 Task: Look for space in Dédougou, Burkina Faso from 2nd September, 2023 to 6th September, 2023 for 2 adults in price range Rs.15000 to Rs.20000. Place can be entire place with 1  bedroom having 1 bed and 1 bathroom. Property type can be hotel. Amenities needed are: air conditioning, . Booking option can be shelf check-in. Required host language is English.
Action: Mouse moved to (447, 122)
Screenshot: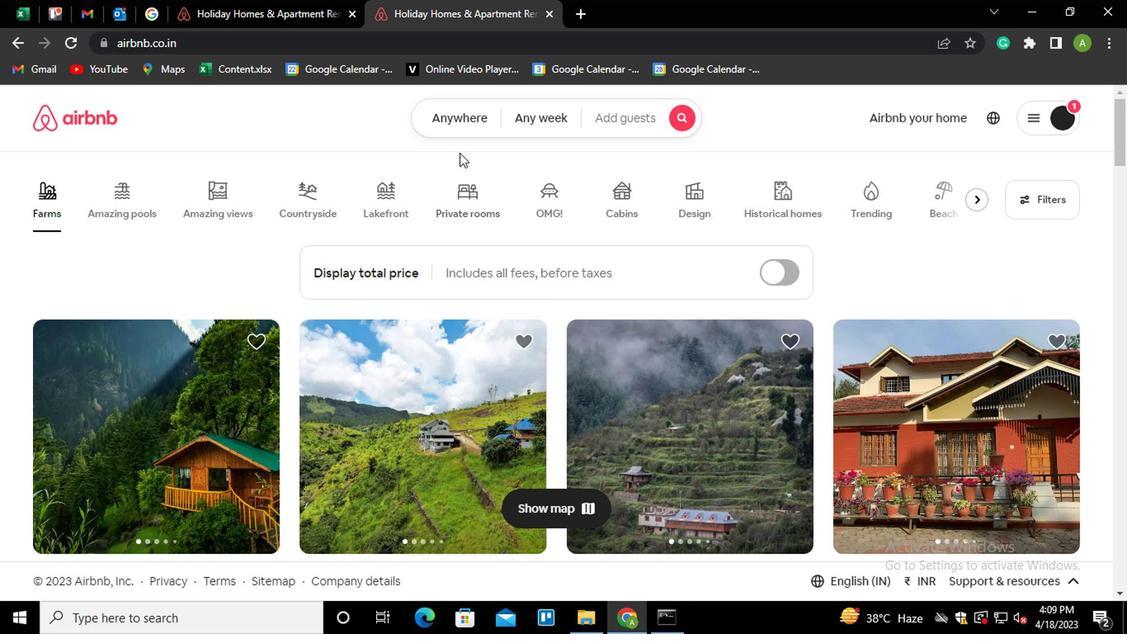 
Action: Mouse pressed left at (447, 122)
Screenshot: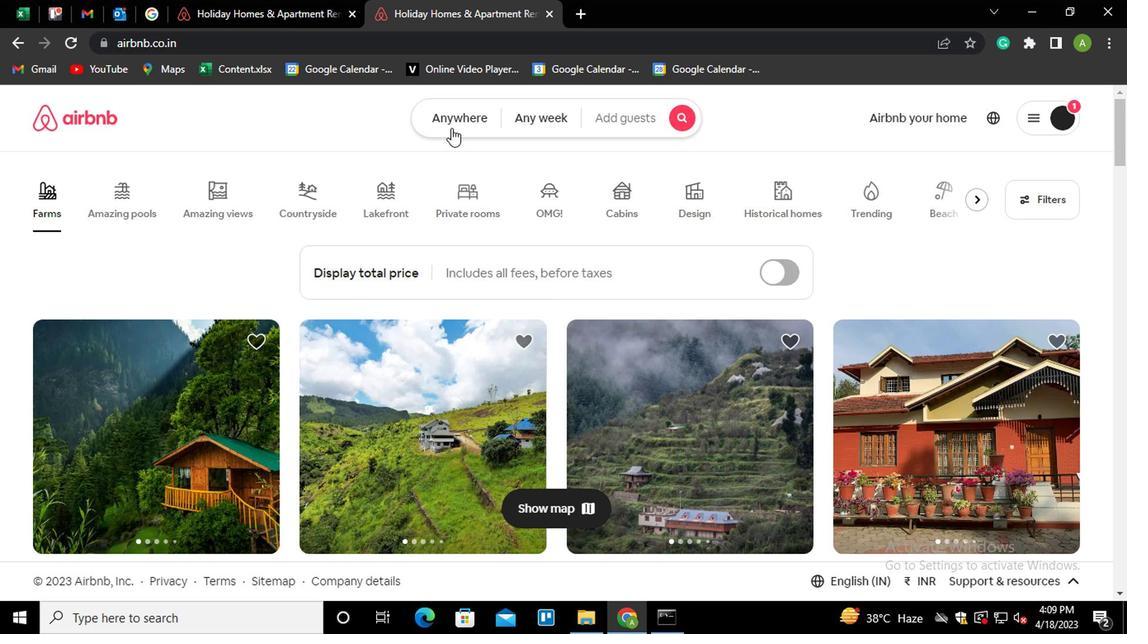 
Action: Mouse moved to (287, 180)
Screenshot: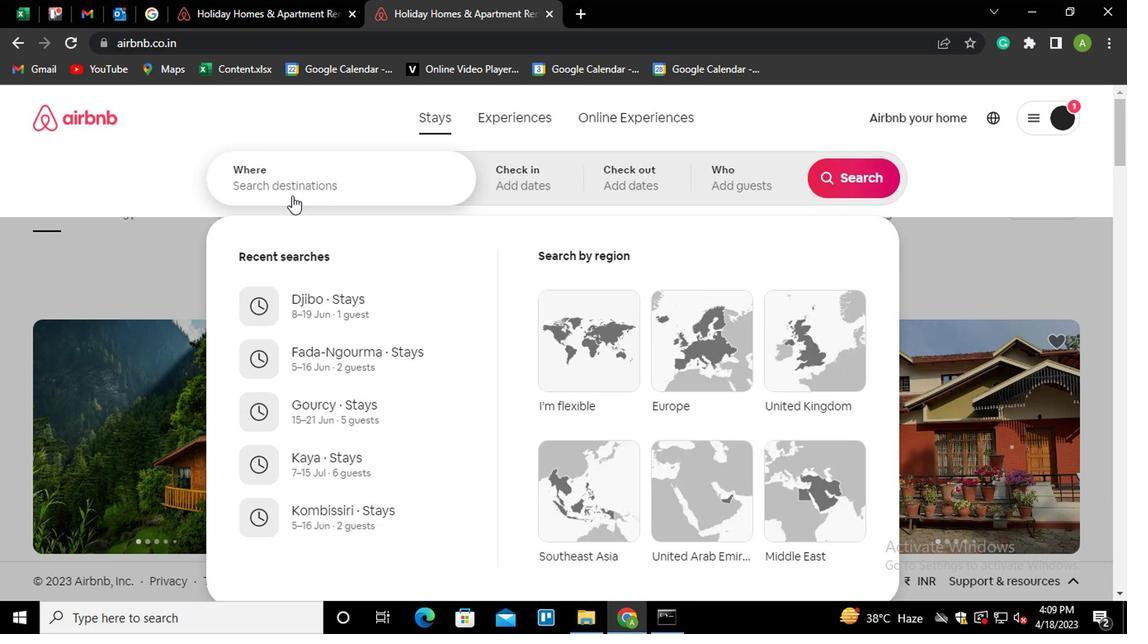 
Action: Mouse pressed left at (287, 180)
Screenshot: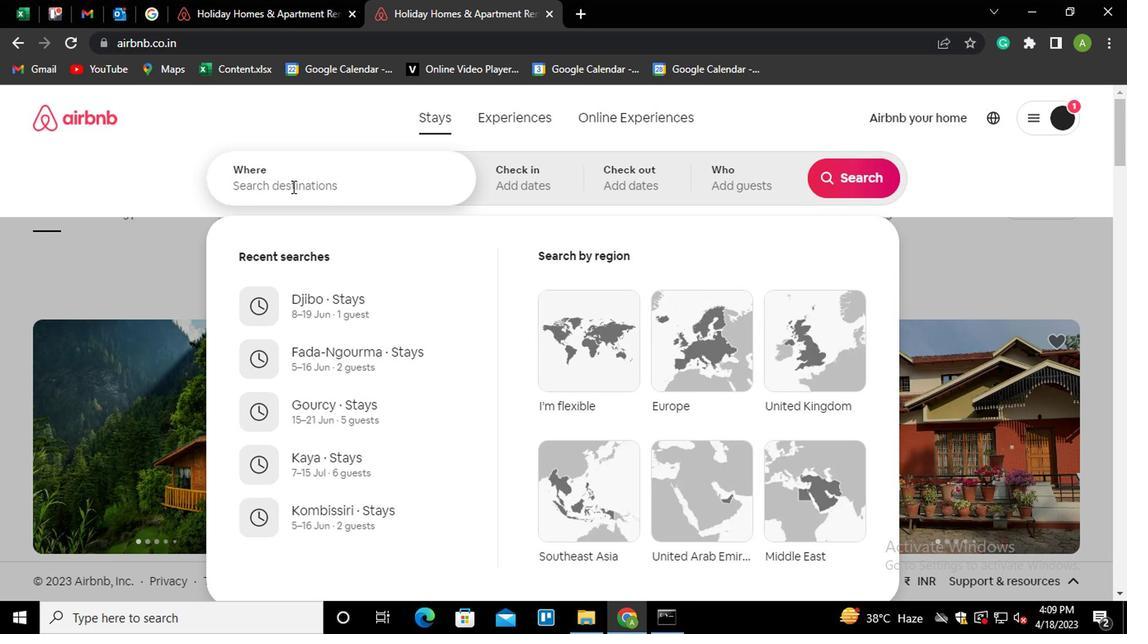 
Action: Key pressed <Key.shift_r><Key.shift_r><Key.shift_r><Key.shift_r><Key.shift_r><Key.shift_r><Key.shift_r><Key.shift_r><Key.shift_r><Key.shift_r><Key.shift_r>Dedougou<Key.down><Key.down><Key.enter>
Screenshot: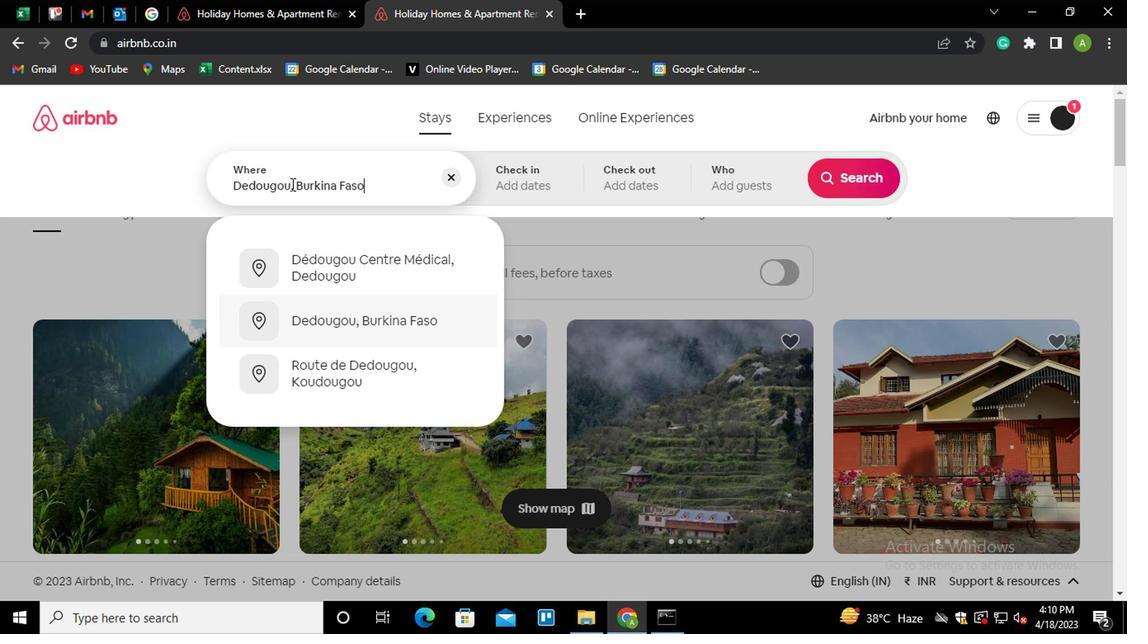 
Action: Mouse moved to (833, 304)
Screenshot: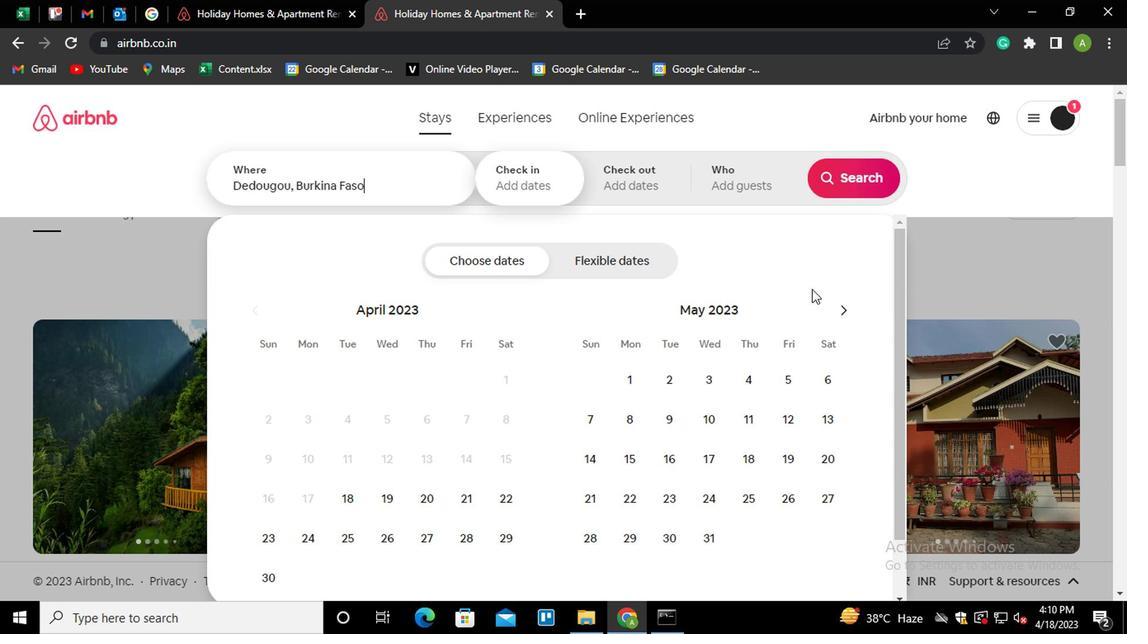 
Action: Mouse pressed left at (833, 304)
Screenshot: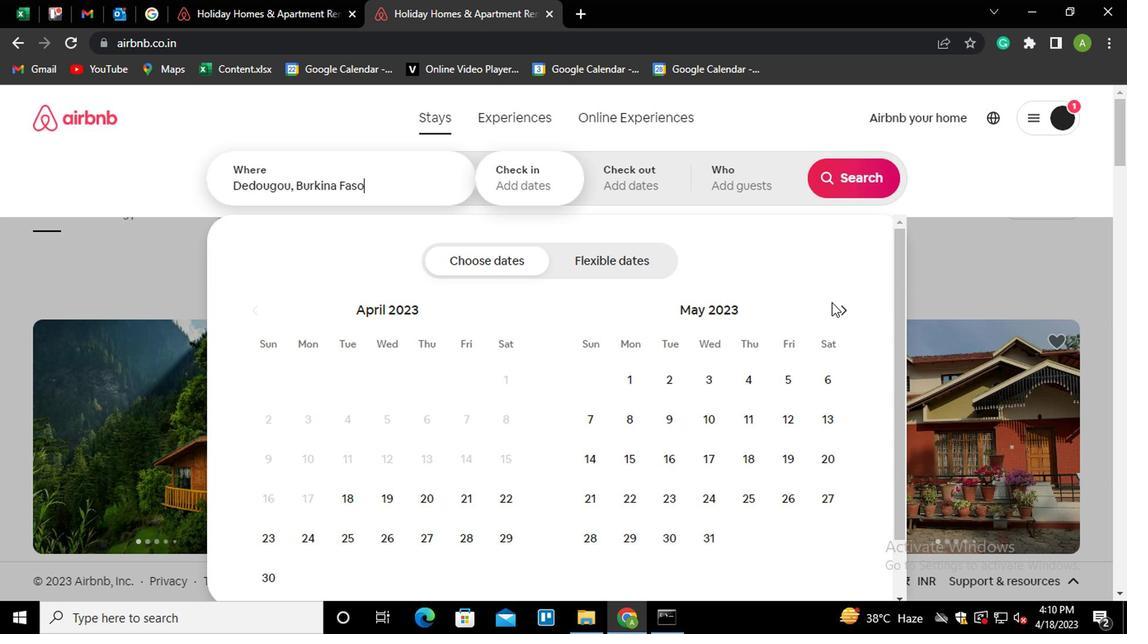 
Action: Mouse pressed left at (833, 304)
Screenshot: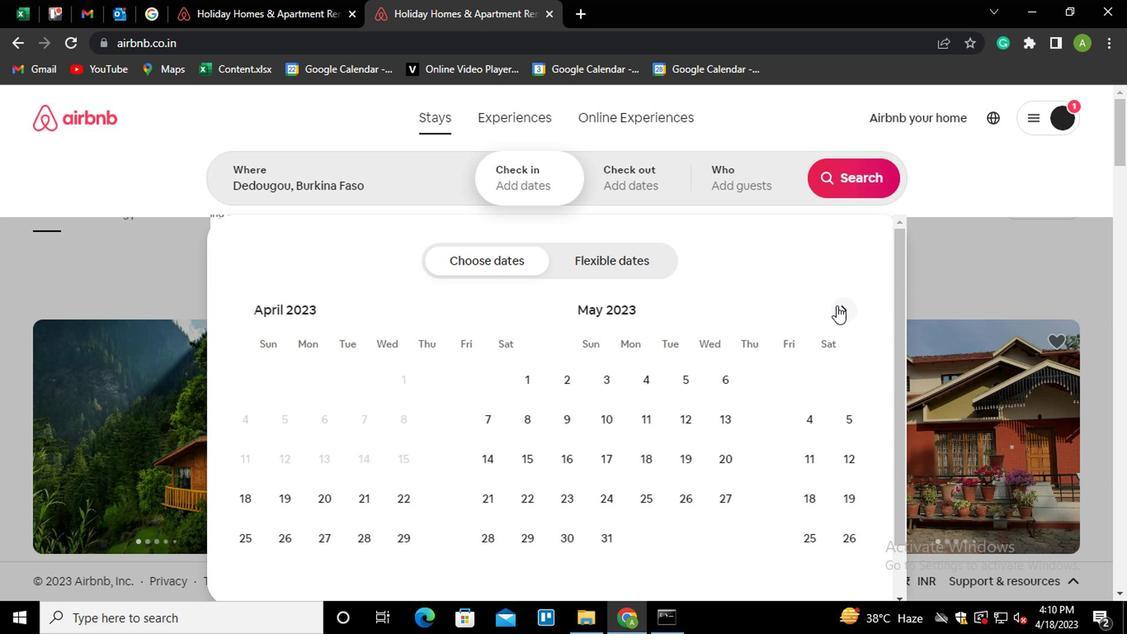 
Action: Mouse pressed left at (833, 304)
Screenshot: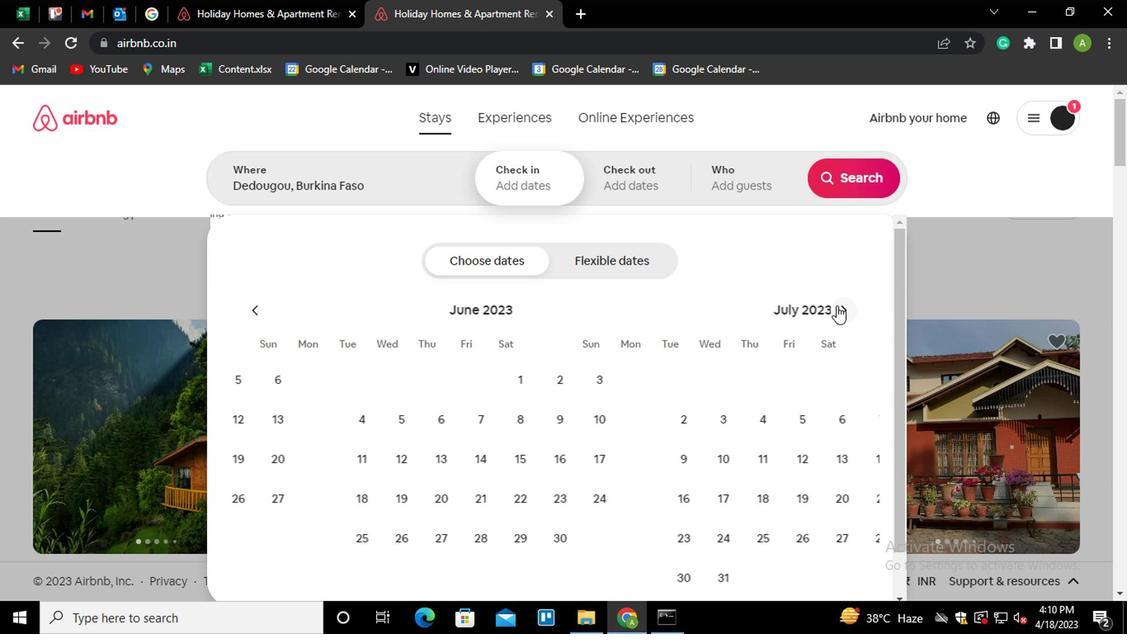 
Action: Mouse moved to (833, 304)
Screenshot: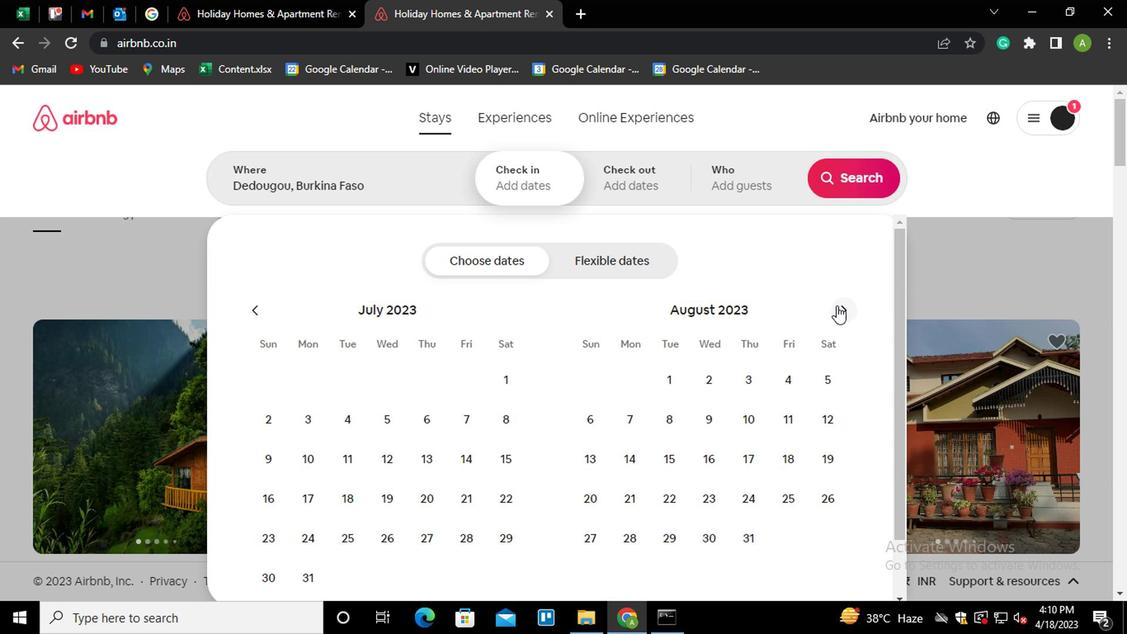 
Action: Mouse pressed left at (833, 304)
Screenshot: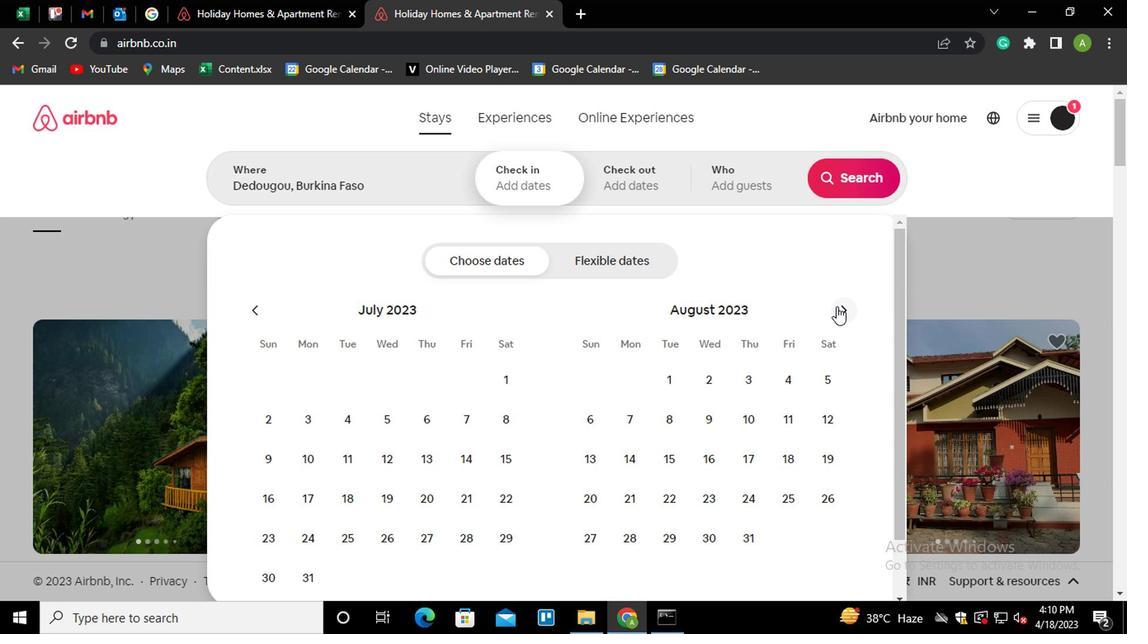 
Action: Mouse moved to (831, 380)
Screenshot: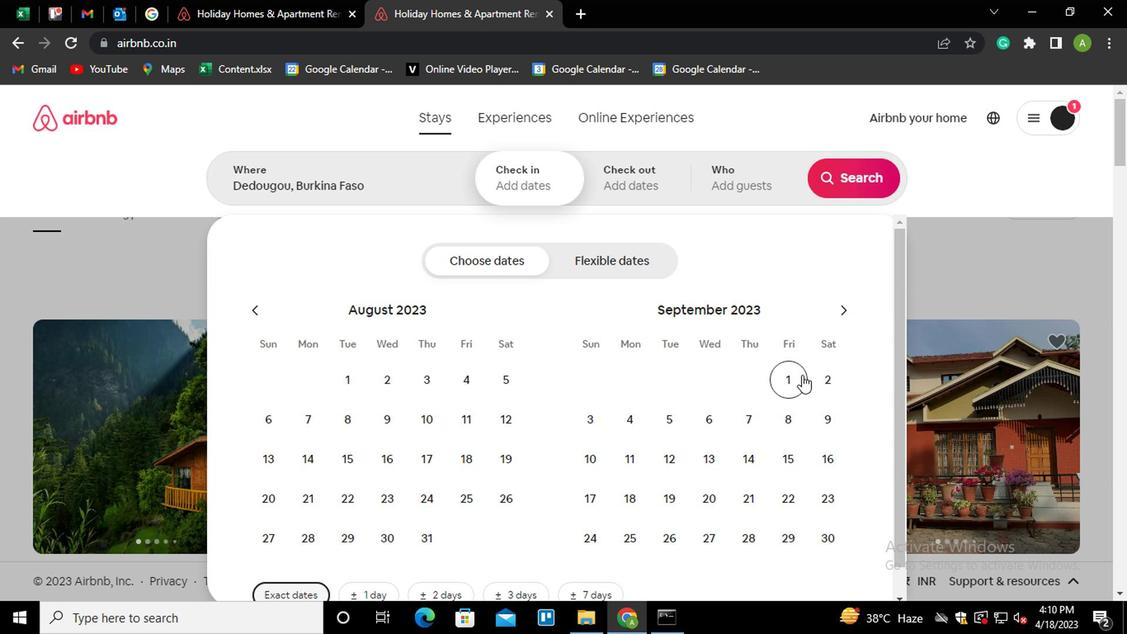 
Action: Mouse pressed left at (831, 380)
Screenshot: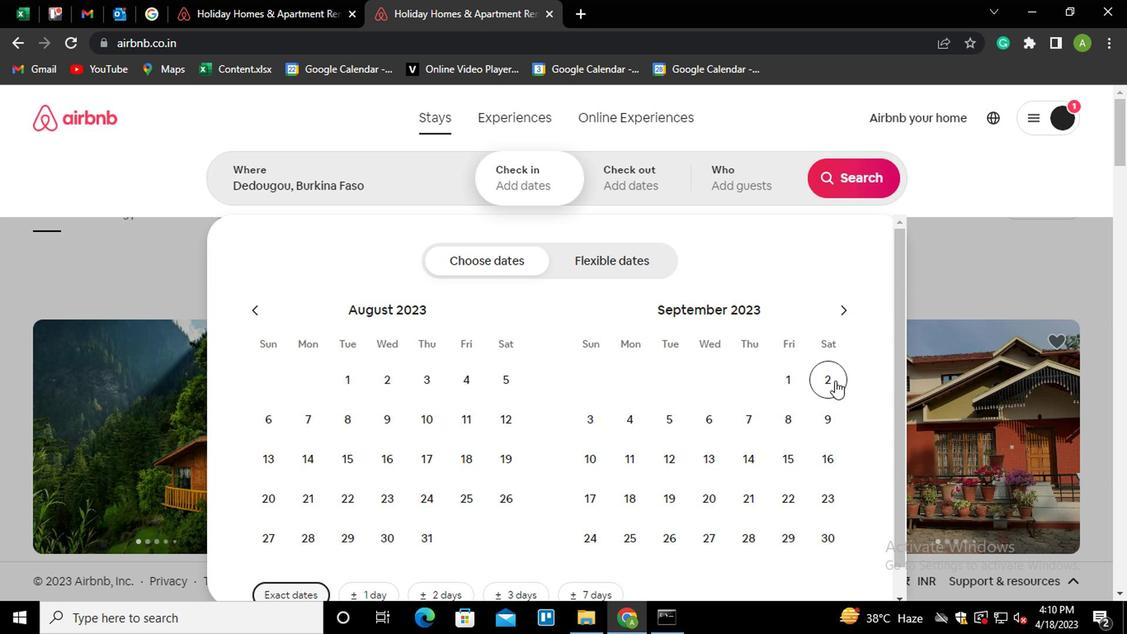 
Action: Mouse moved to (692, 429)
Screenshot: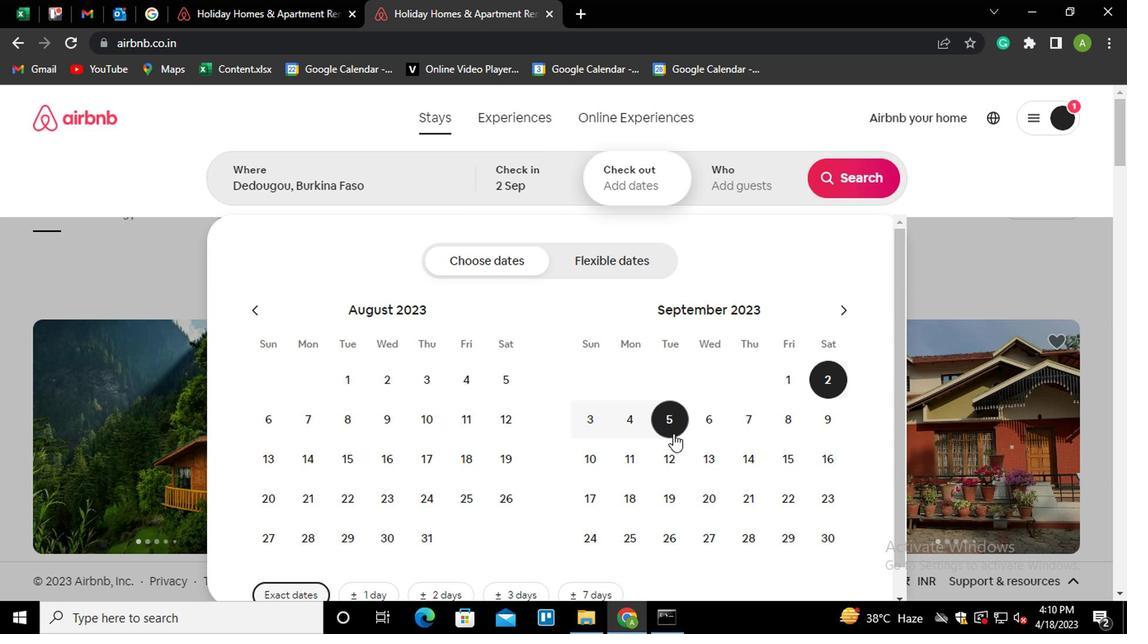 
Action: Mouse pressed left at (692, 429)
Screenshot: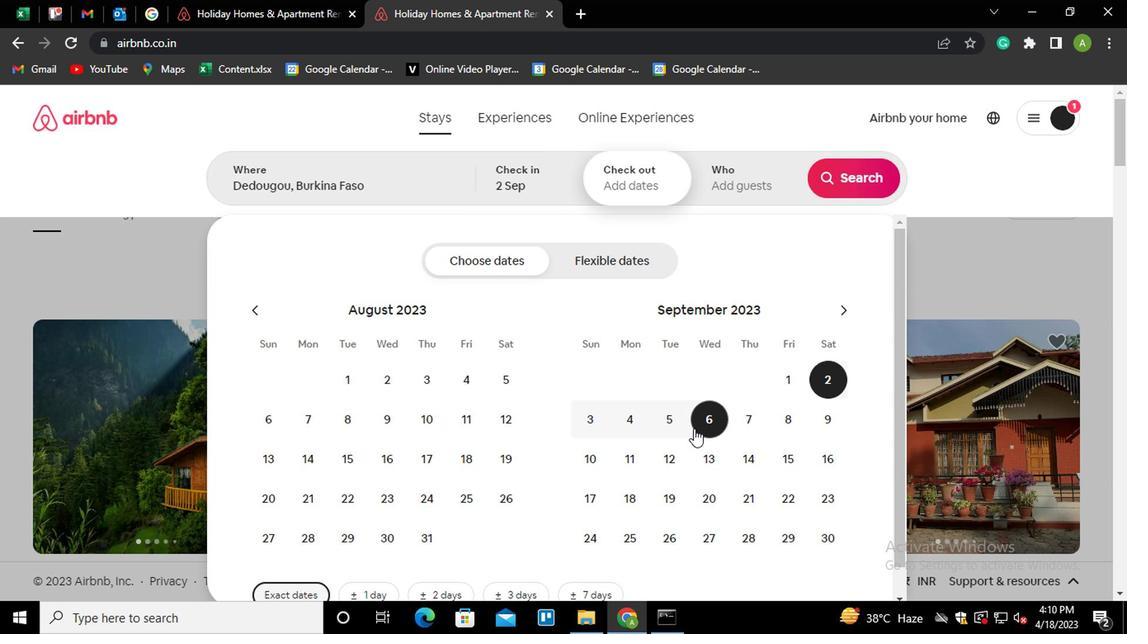 
Action: Mouse moved to (722, 173)
Screenshot: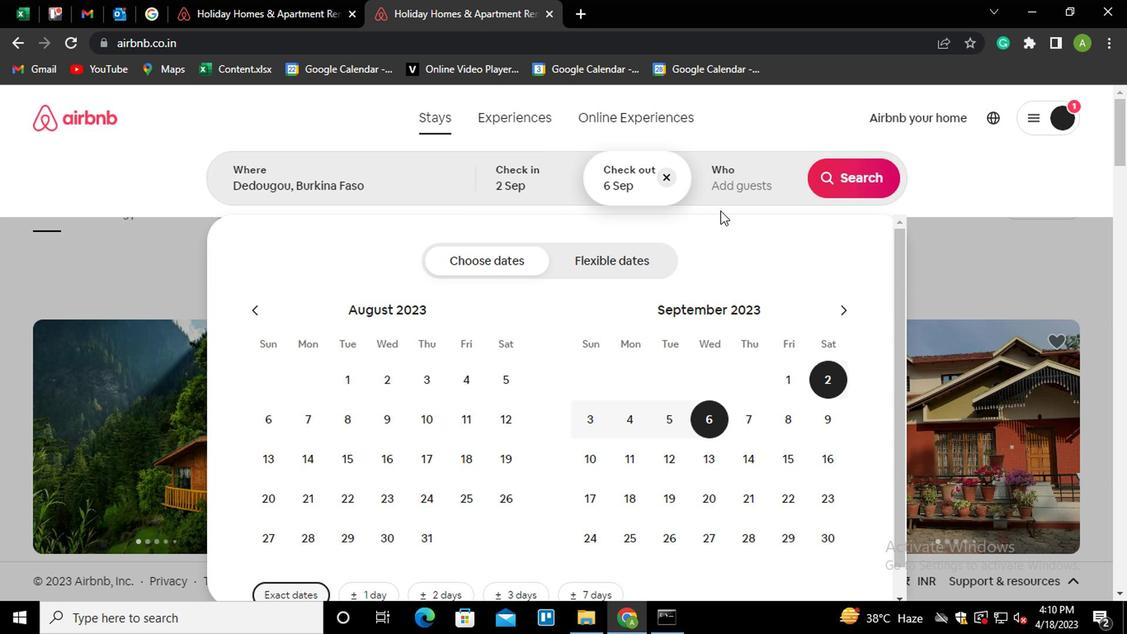 
Action: Mouse pressed left at (722, 173)
Screenshot: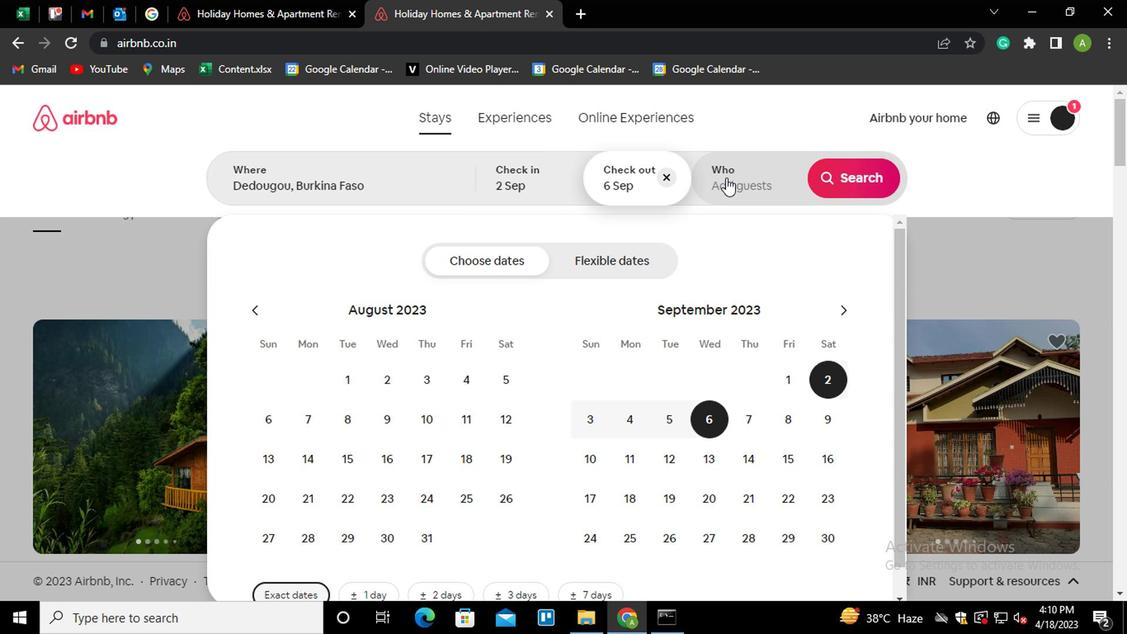 
Action: Mouse moved to (854, 268)
Screenshot: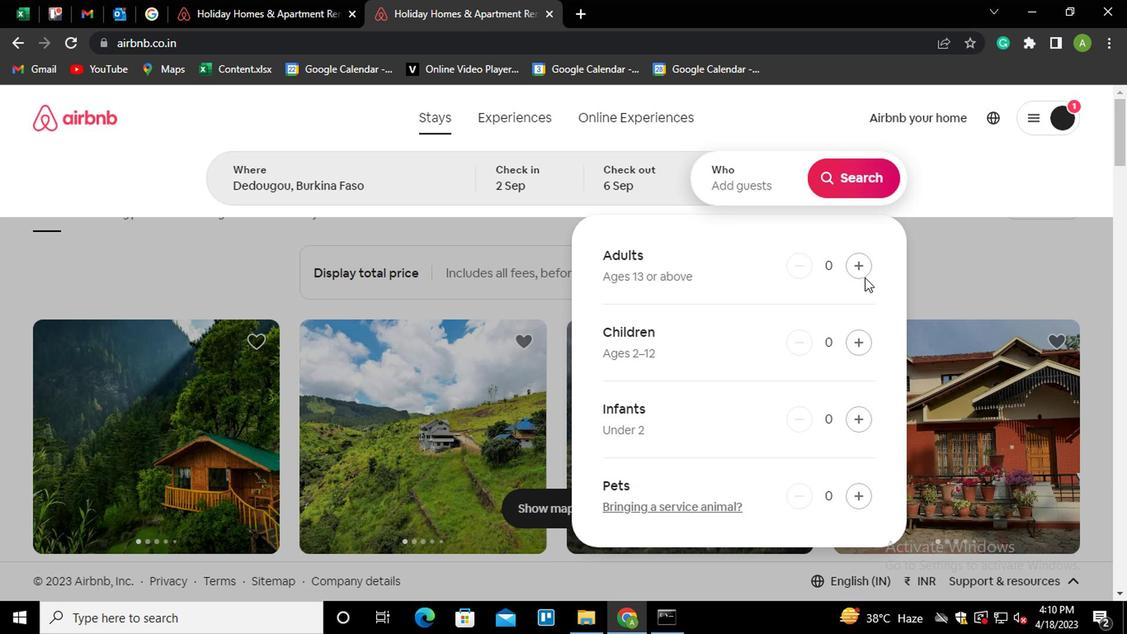
Action: Mouse pressed left at (854, 268)
Screenshot: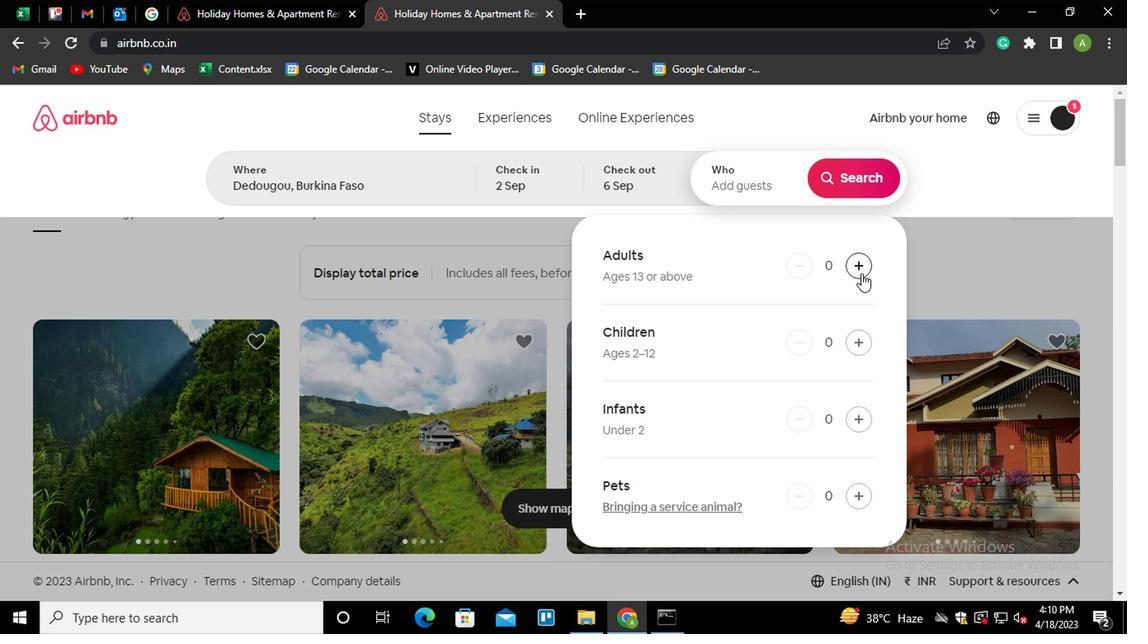 
Action: Mouse pressed left at (854, 268)
Screenshot: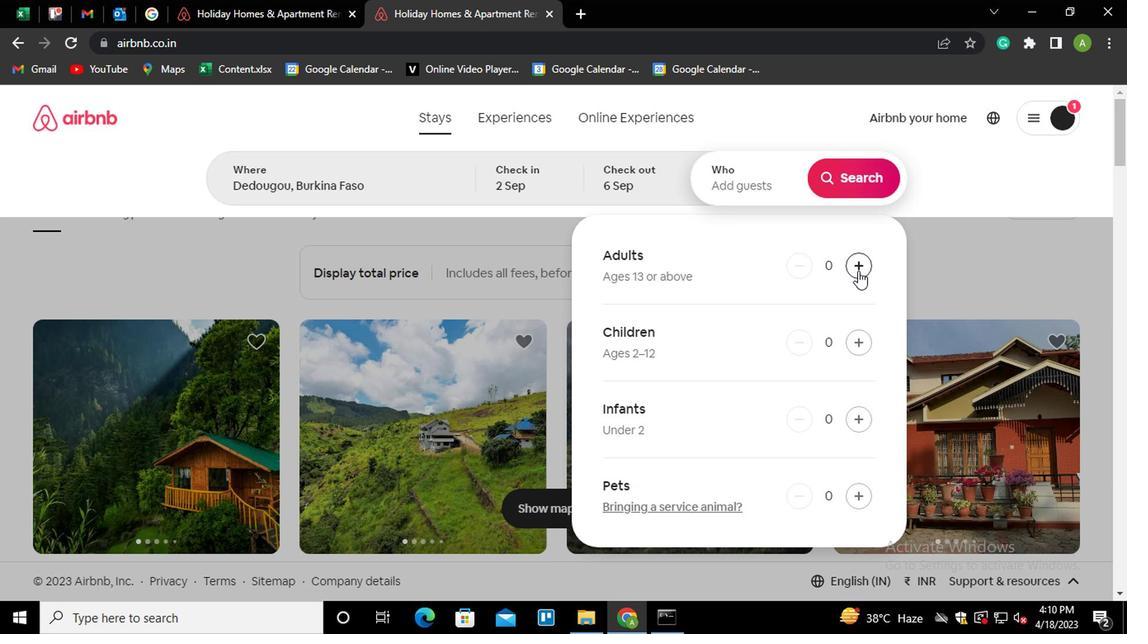 
Action: Mouse moved to (862, 174)
Screenshot: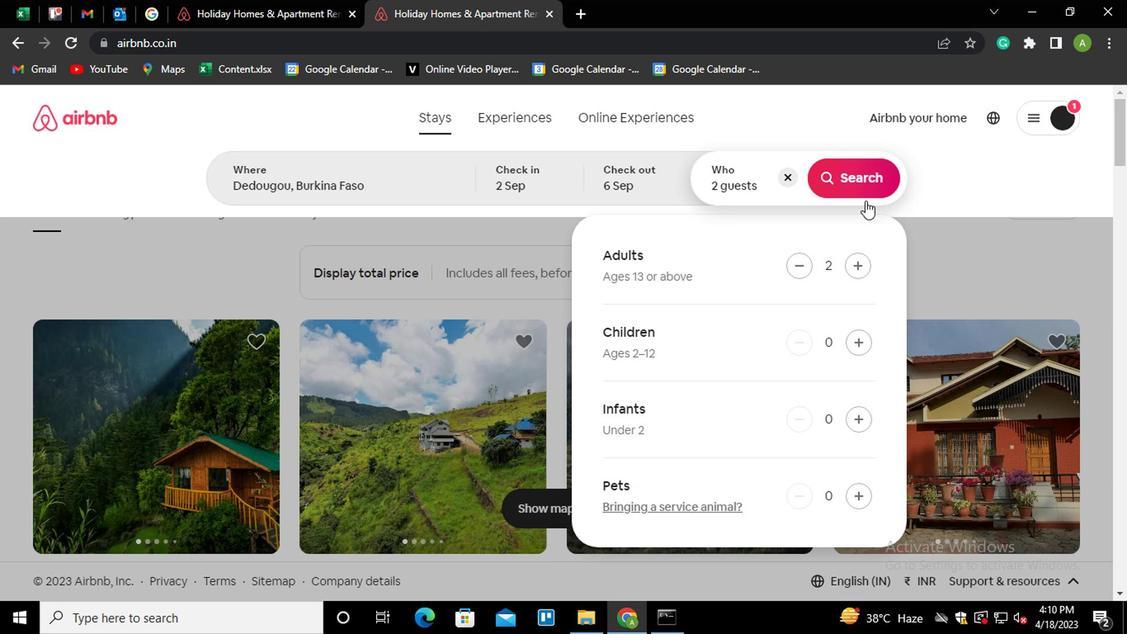 
Action: Mouse pressed left at (862, 174)
Screenshot: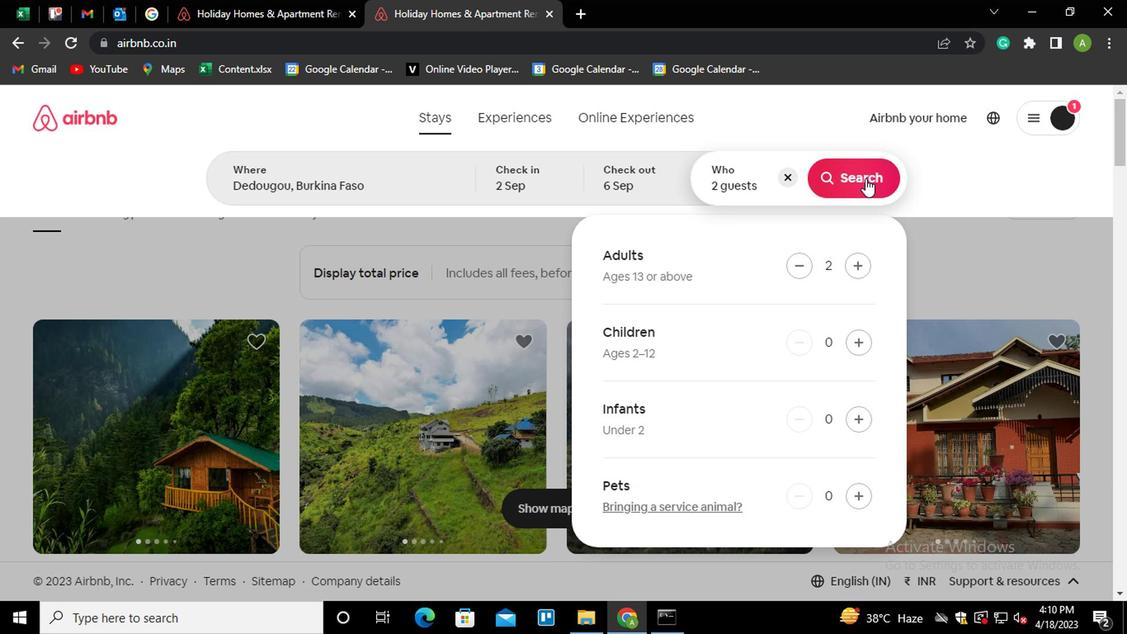 
Action: Mouse moved to (1059, 171)
Screenshot: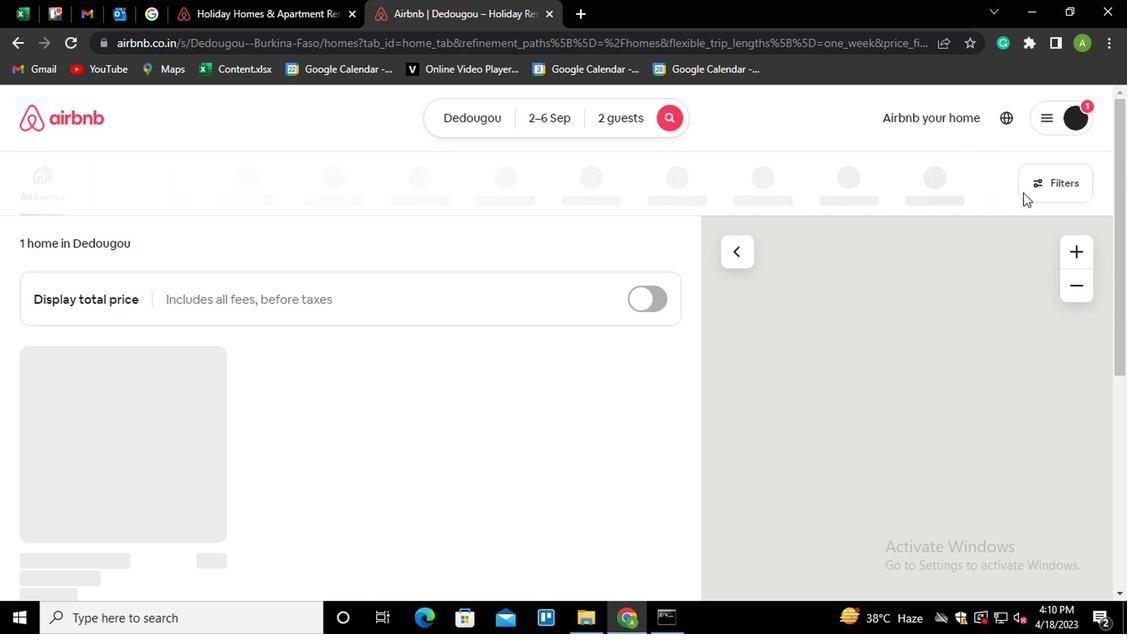 
Action: Mouse pressed left at (1059, 171)
Screenshot: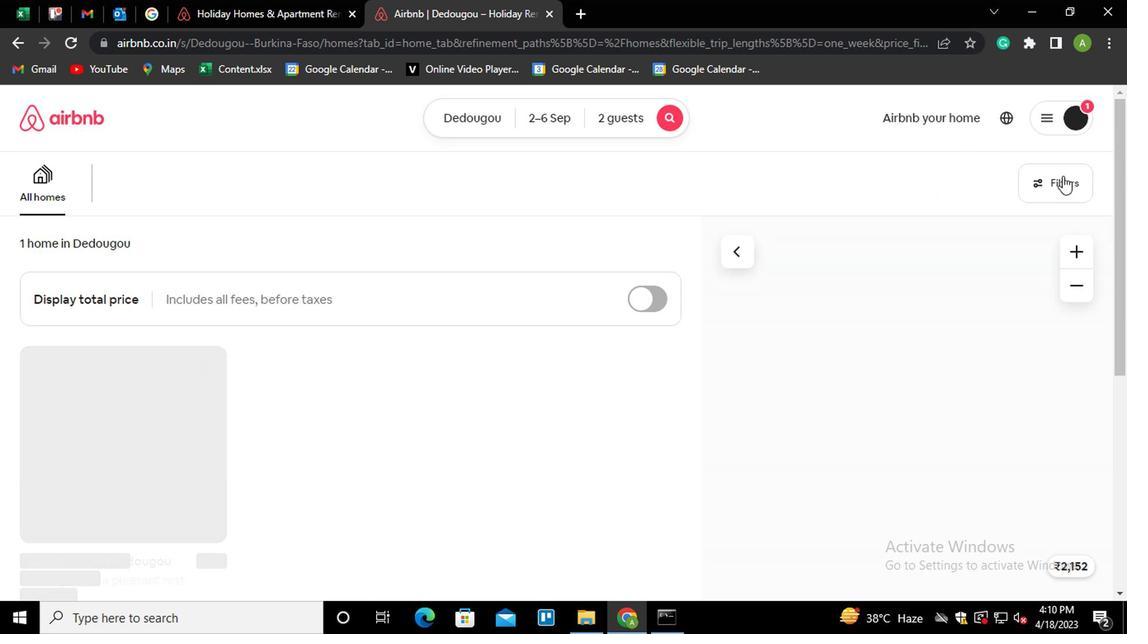 
Action: Mouse moved to (419, 342)
Screenshot: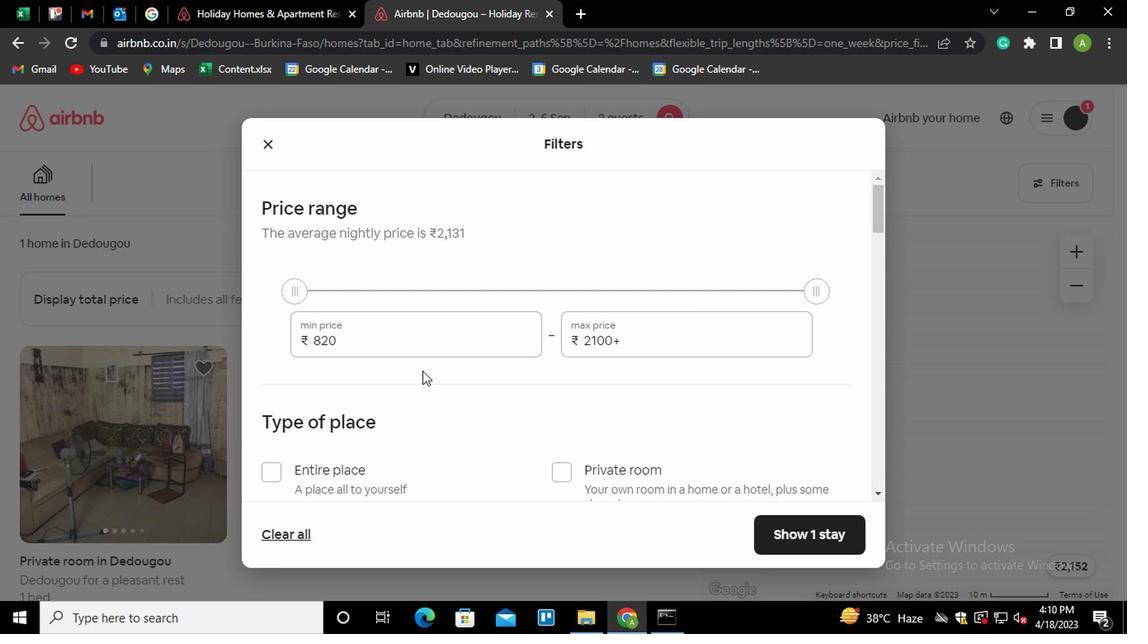 
Action: Mouse pressed left at (419, 342)
Screenshot: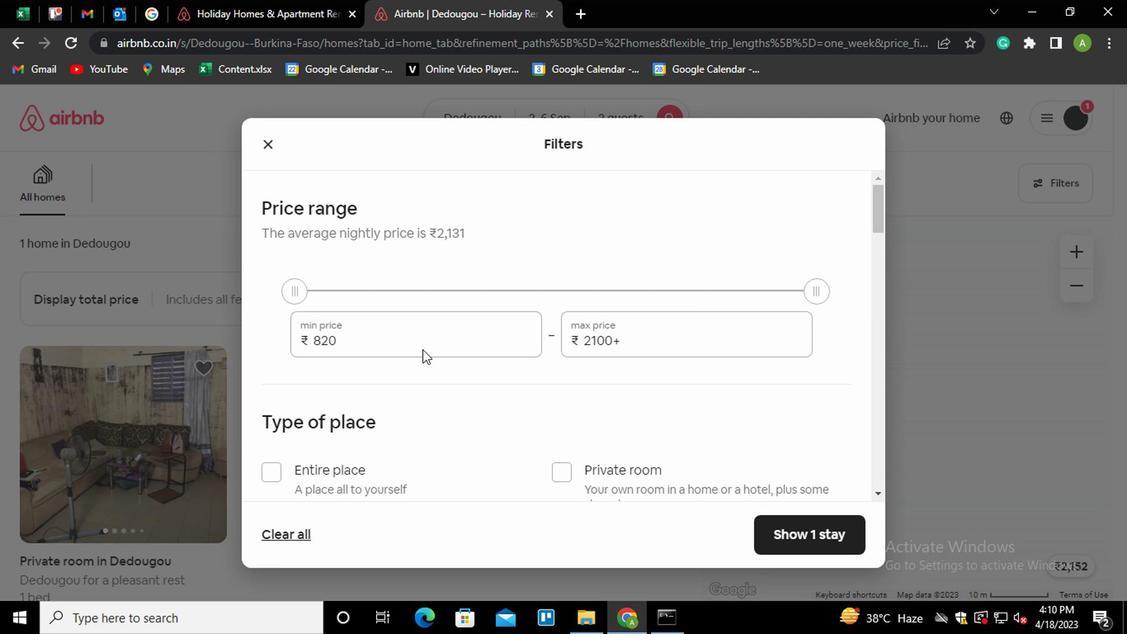 
Action: Key pressed <Key.shift_r><Key.home>15000
Screenshot: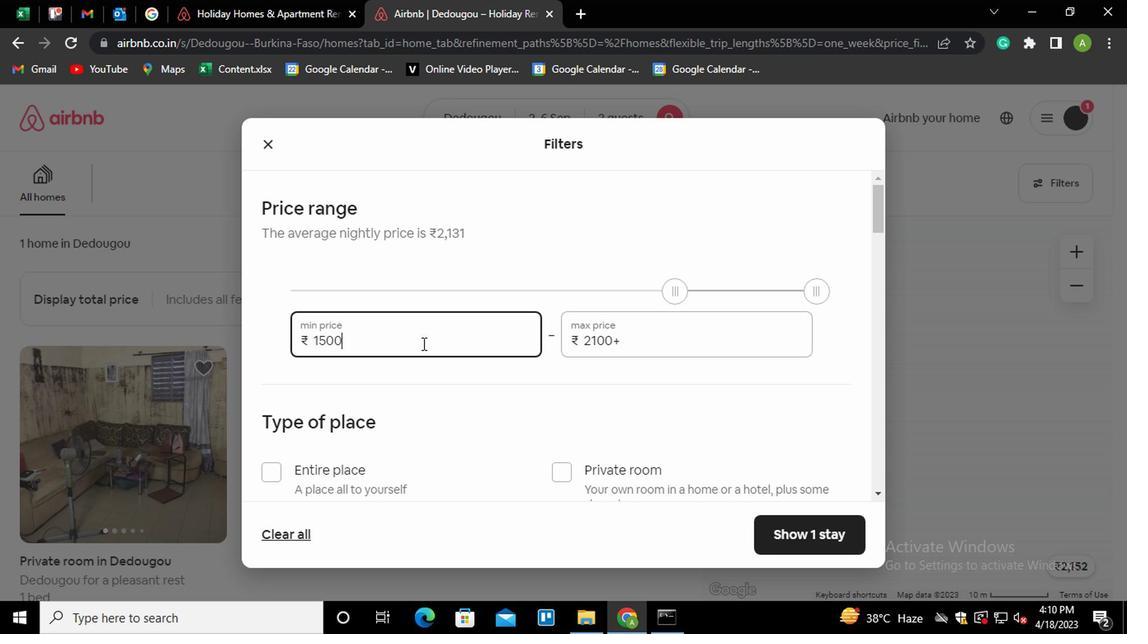 
Action: Mouse moved to (669, 335)
Screenshot: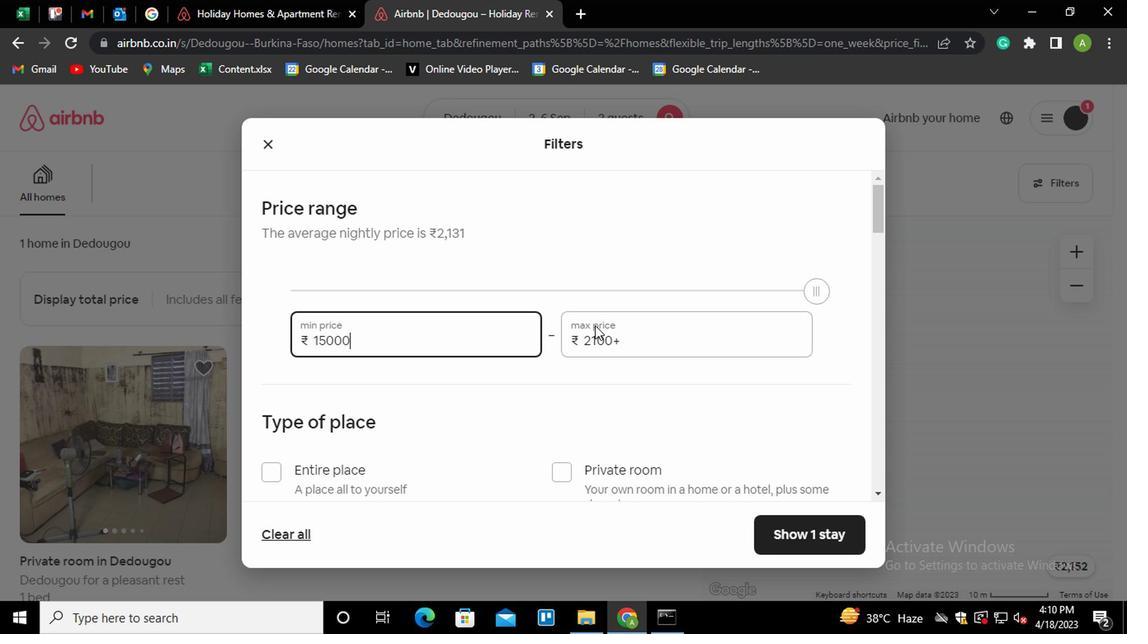 
Action: Mouse pressed left at (669, 335)
Screenshot: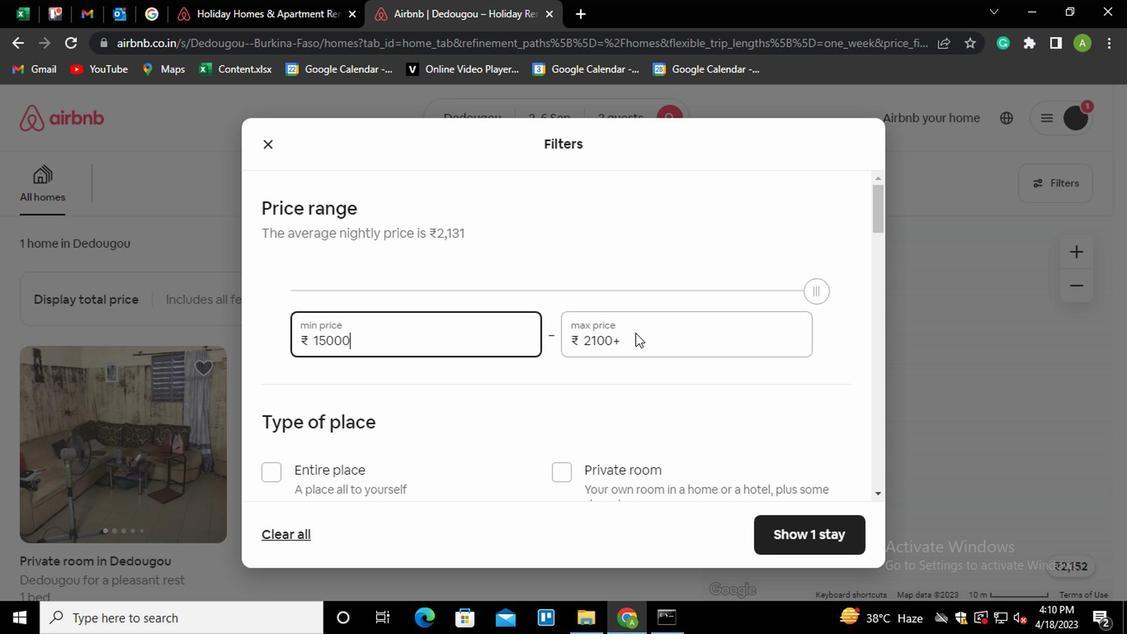 
Action: Key pressed <Key.shift_r><Key.home>20000
Screenshot: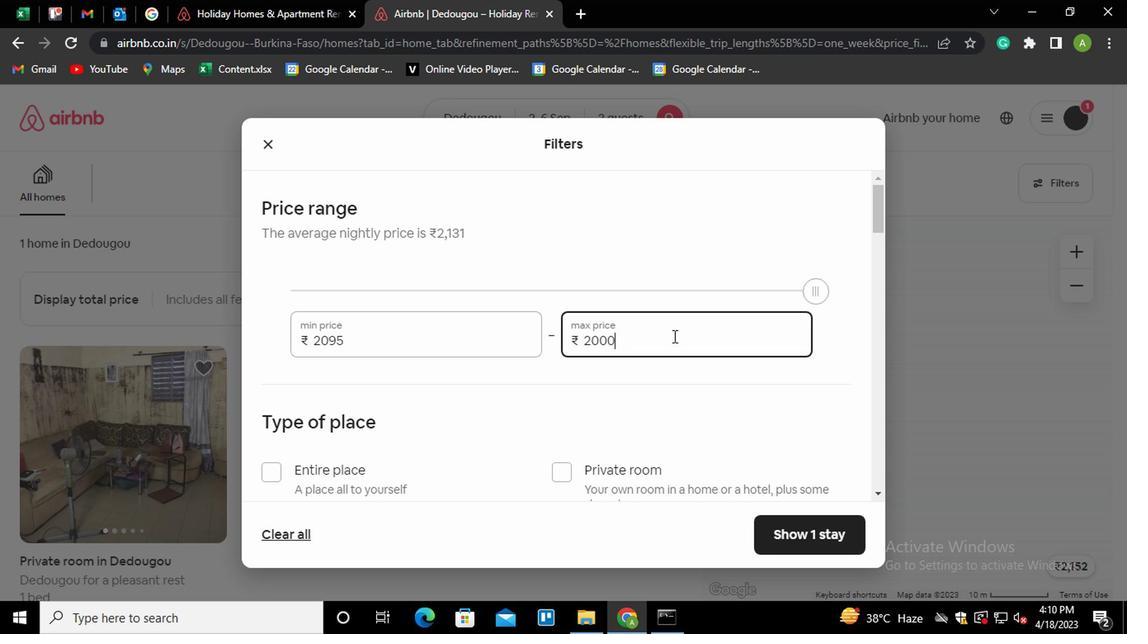 
Action: Mouse moved to (604, 372)
Screenshot: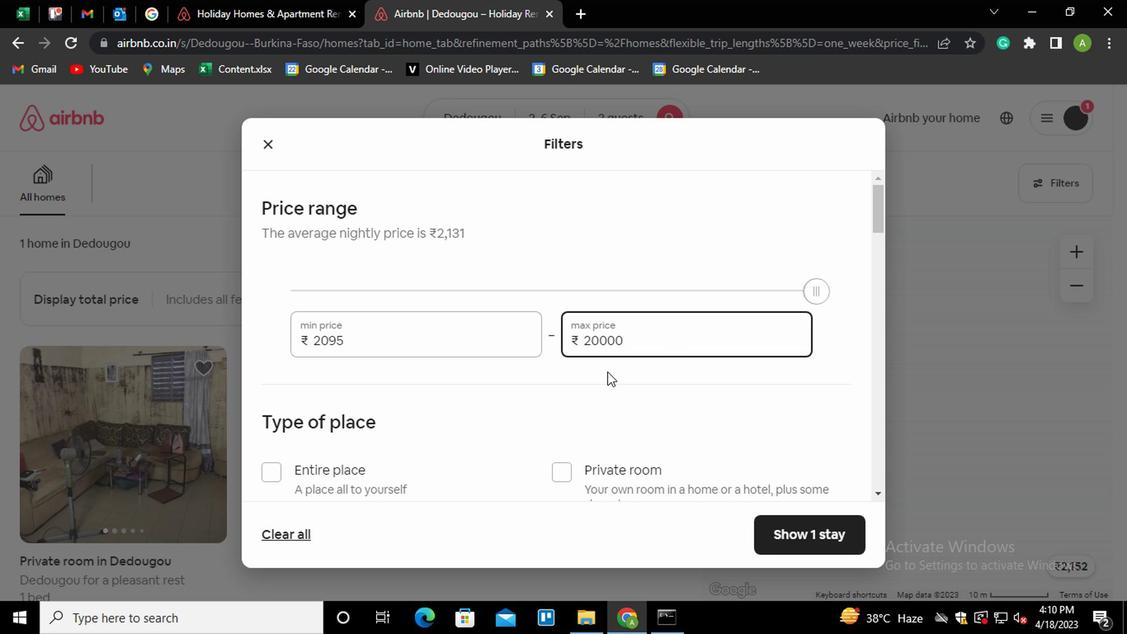 
Action: Mouse scrolled (604, 371) with delta (0, -1)
Screenshot: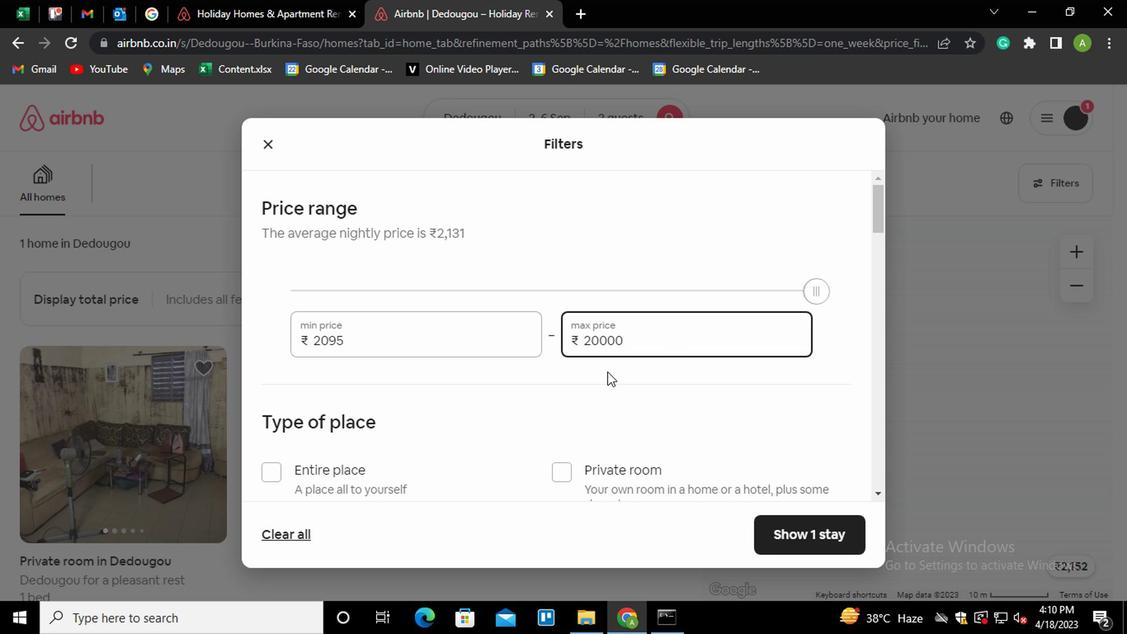
Action: Mouse scrolled (604, 371) with delta (0, -1)
Screenshot: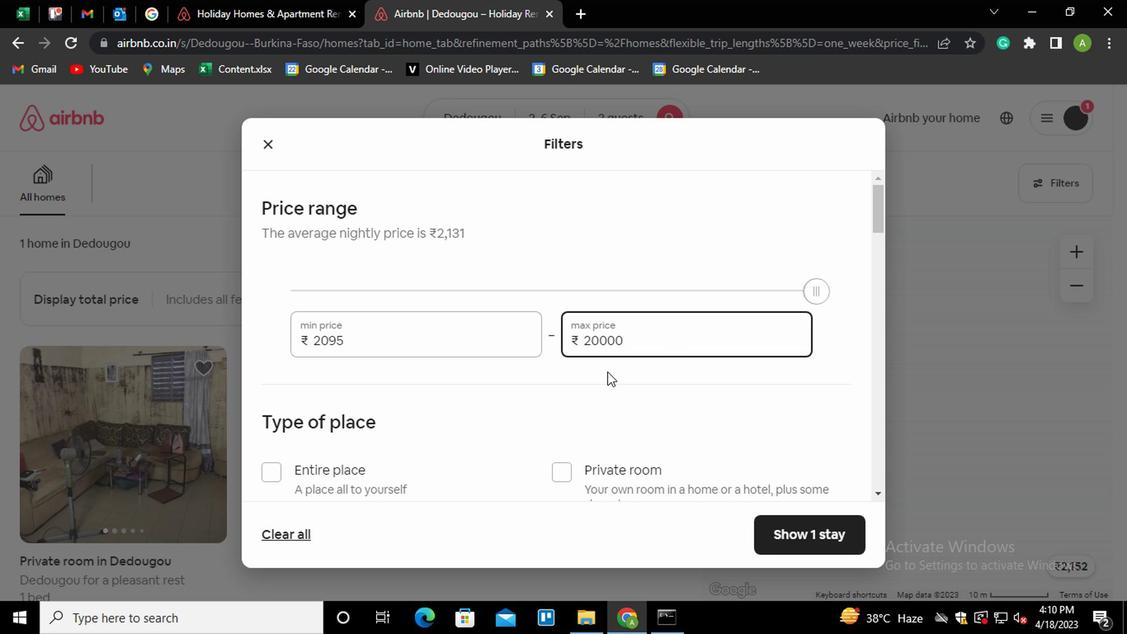 
Action: Mouse moved to (272, 306)
Screenshot: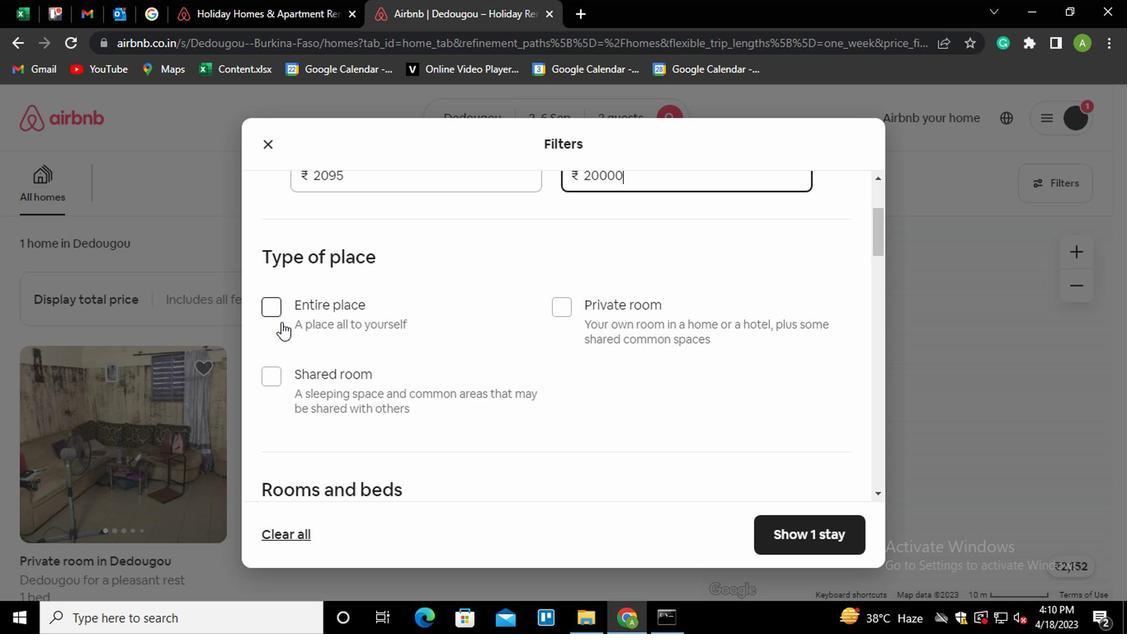 
Action: Mouse pressed left at (272, 306)
Screenshot: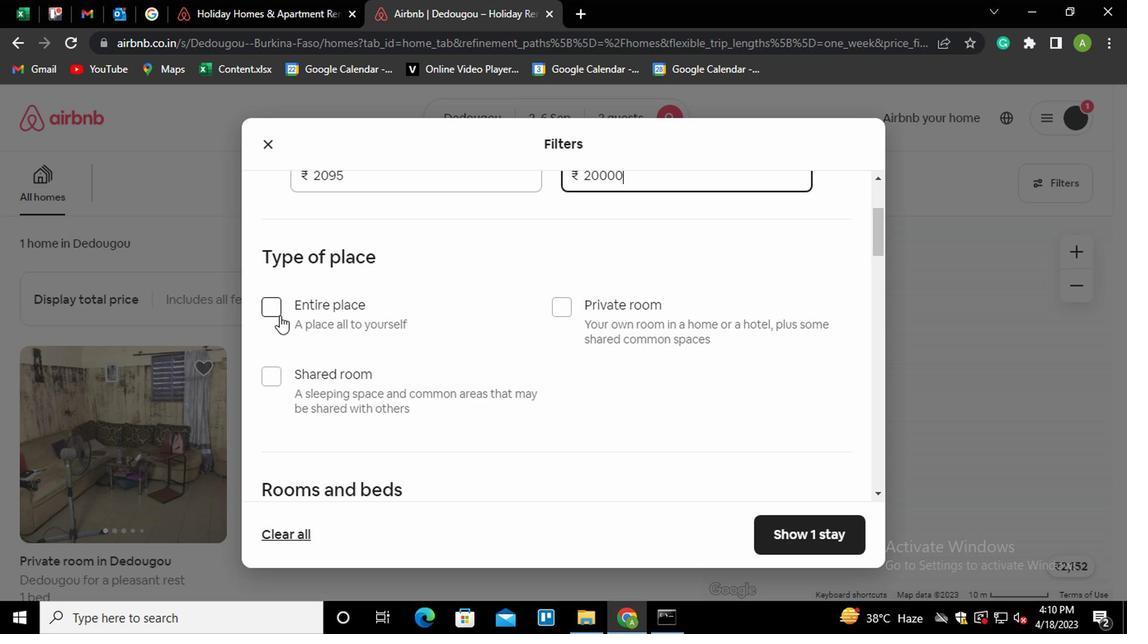 
Action: Mouse moved to (531, 413)
Screenshot: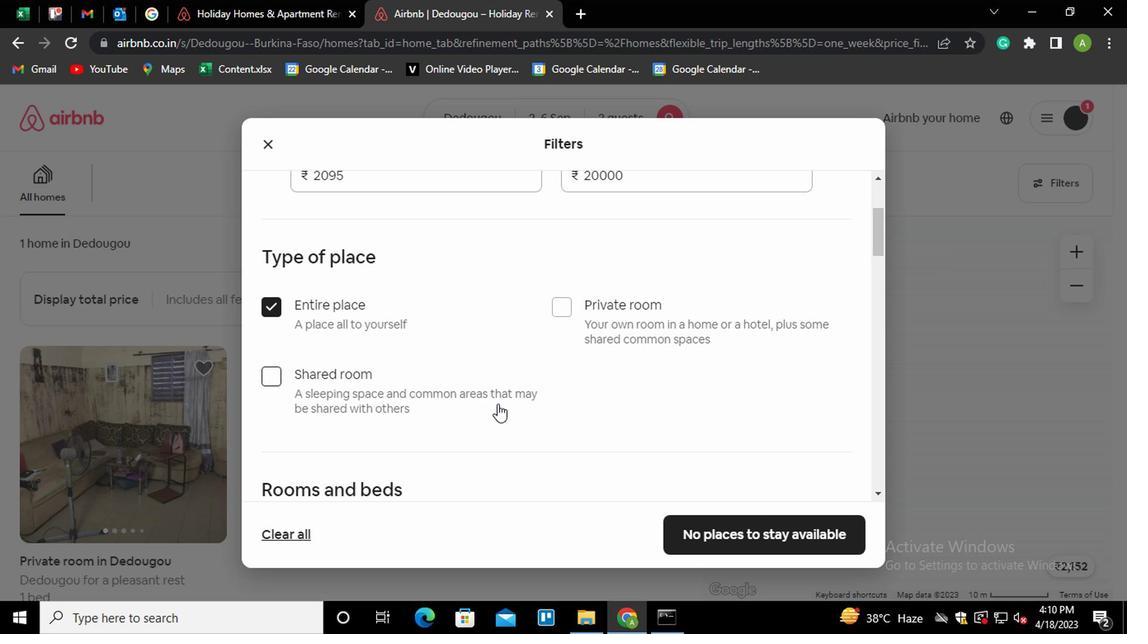 
Action: Mouse scrolled (531, 412) with delta (0, 0)
Screenshot: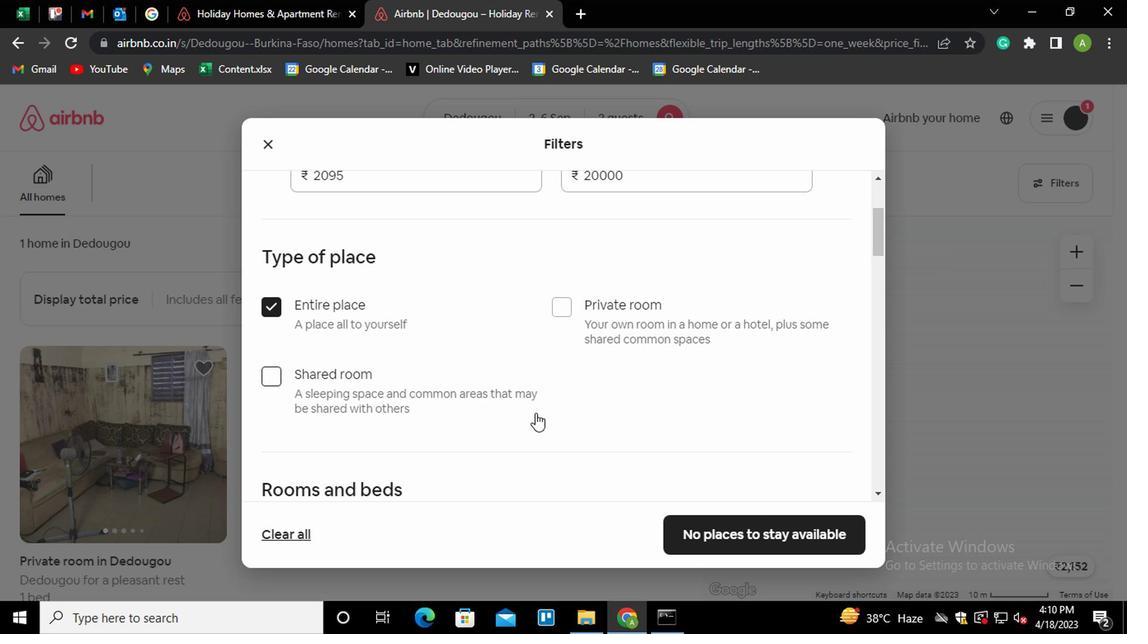
Action: Mouse scrolled (531, 412) with delta (0, 0)
Screenshot: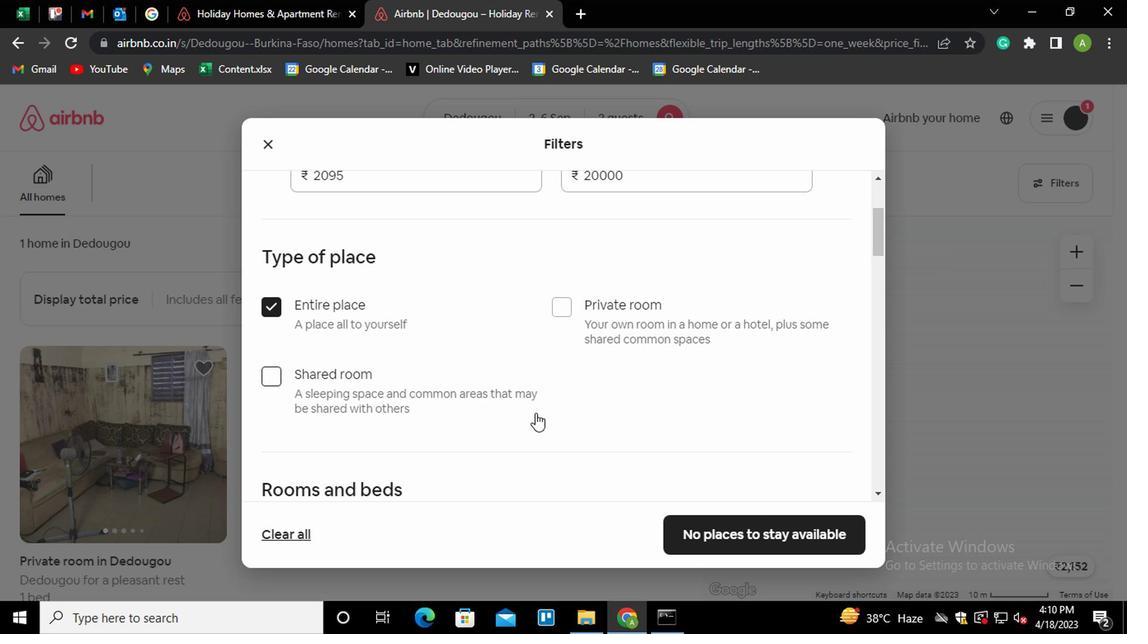 
Action: Mouse scrolled (531, 412) with delta (0, 0)
Screenshot: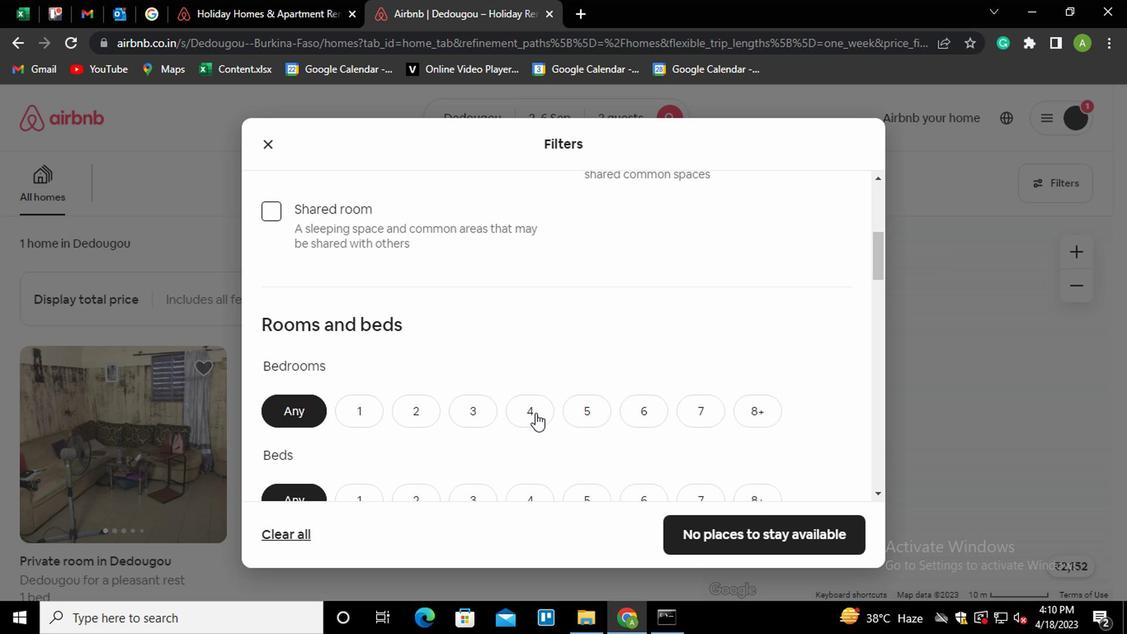 
Action: Mouse moved to (361, 320)
Screenshot: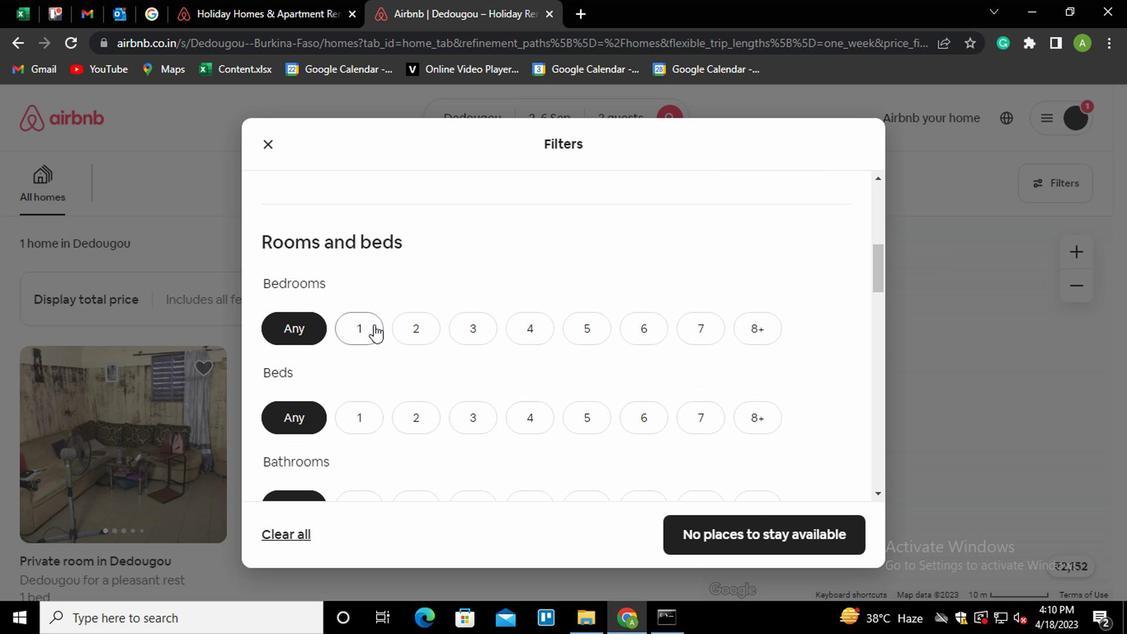 
Action: Mouse pressed left at (361, 320)
Screenshot: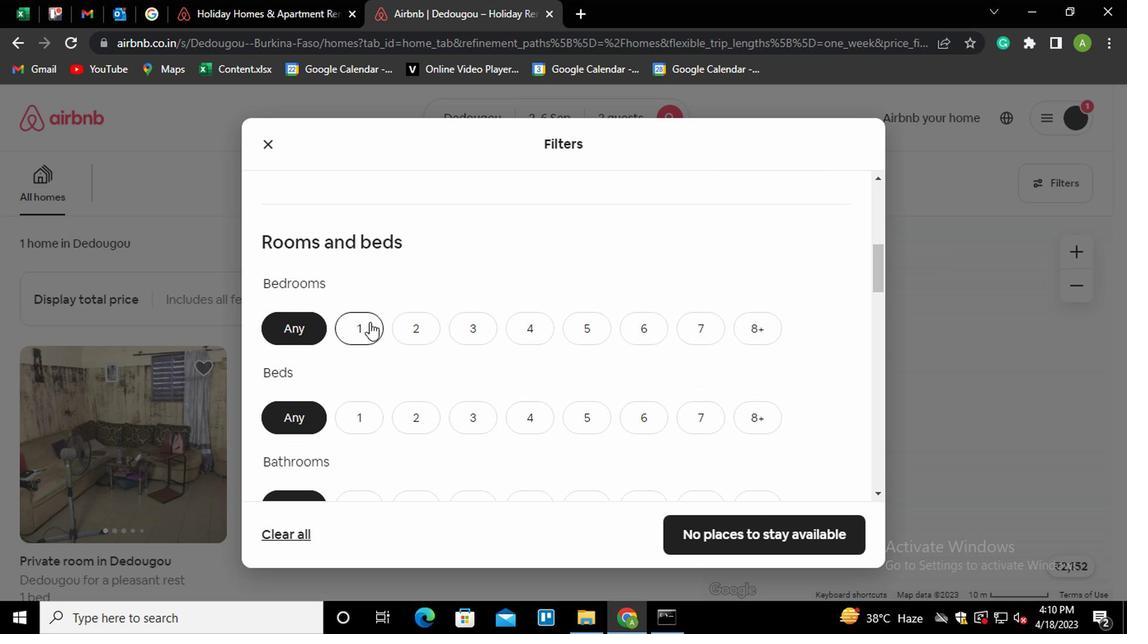 
Action: Mouse moved to (360, 409)
Screenshot: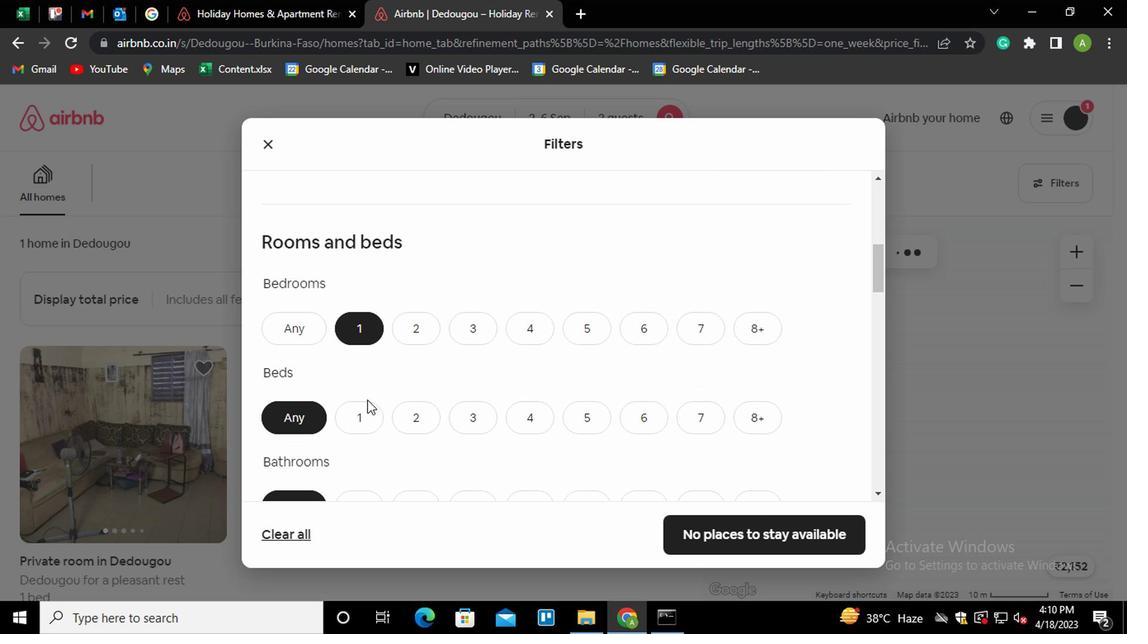
Action: Mouse pressed left at (360, 409)
Screenshot: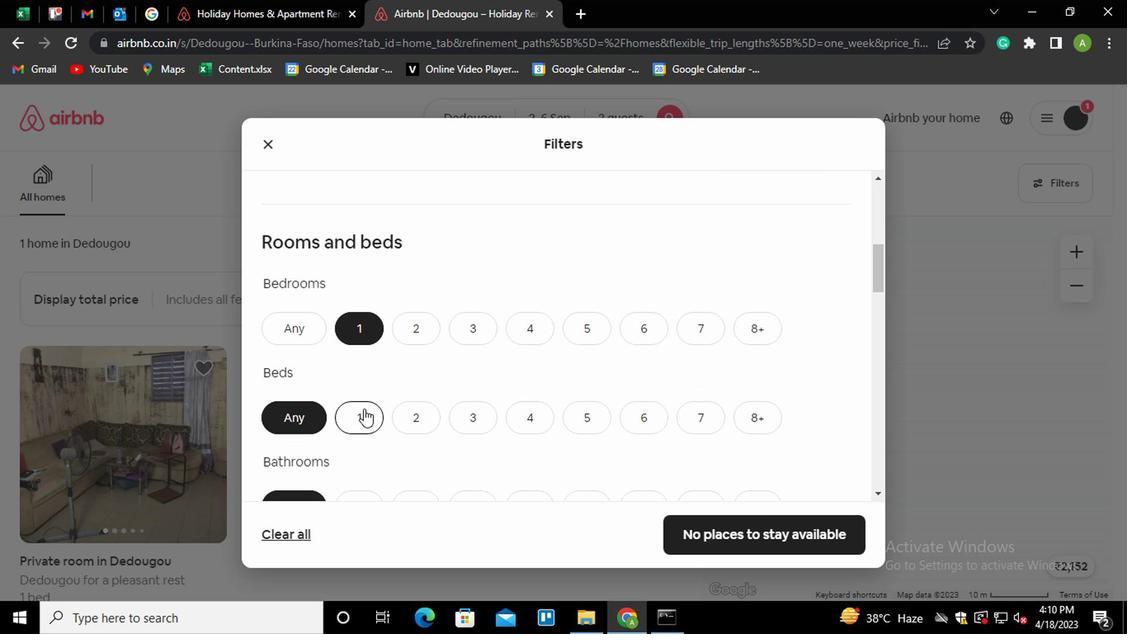 
Action: Mouse moved to (381, 388)
Screenshot: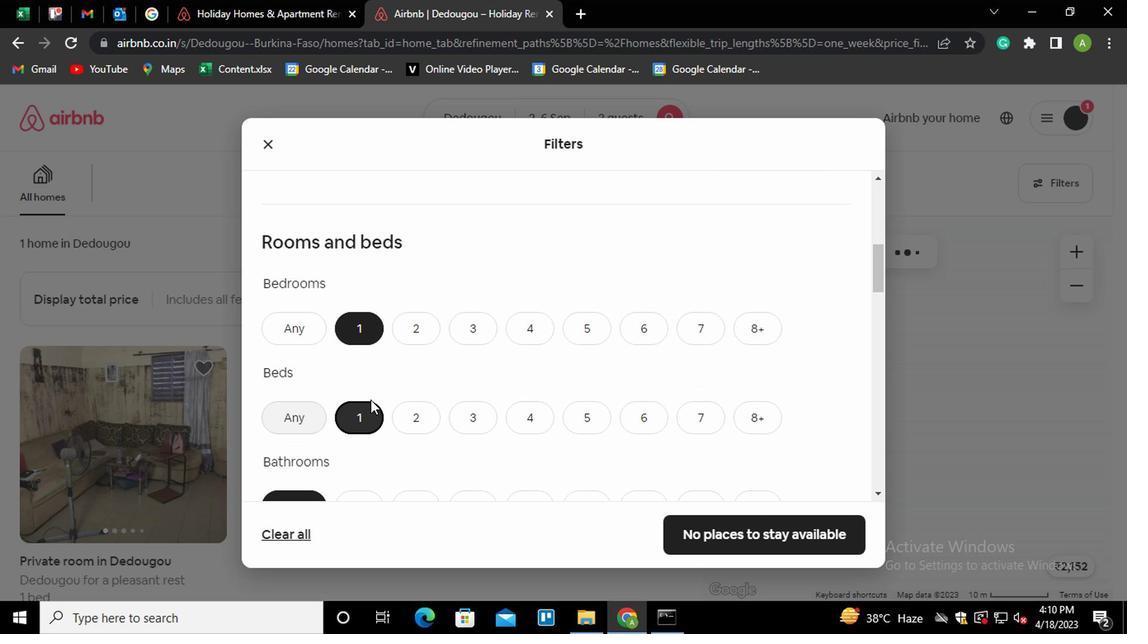 
Action: Mouse scrolled (381, 387) with delta (0, 0)
Screenshot: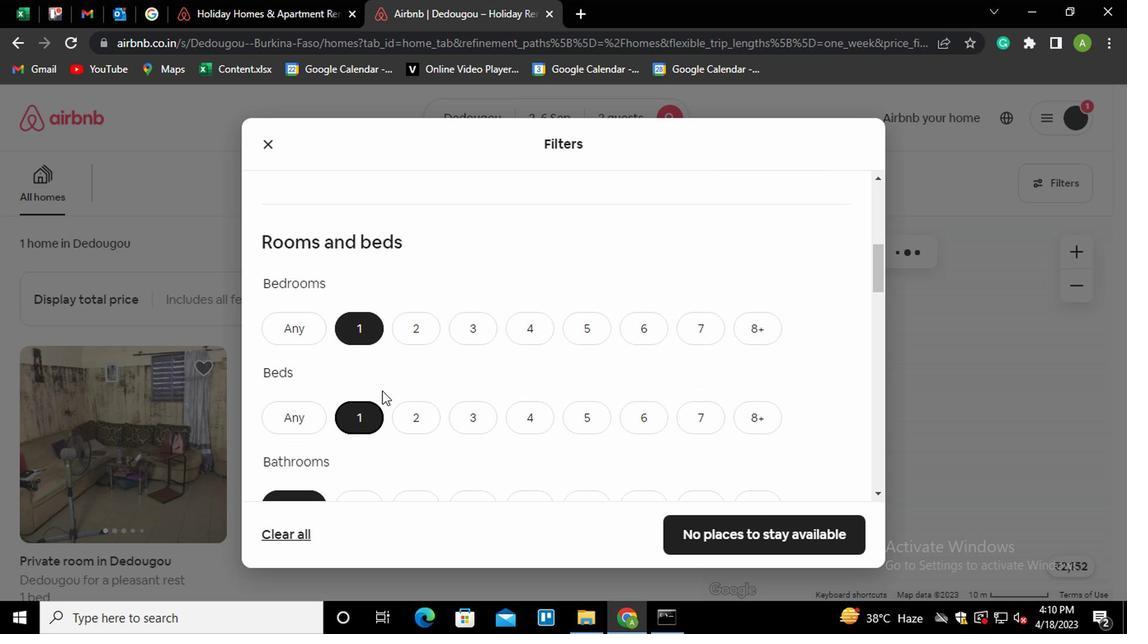 
Action: Mouse moved to (352, 424)
Screenshot: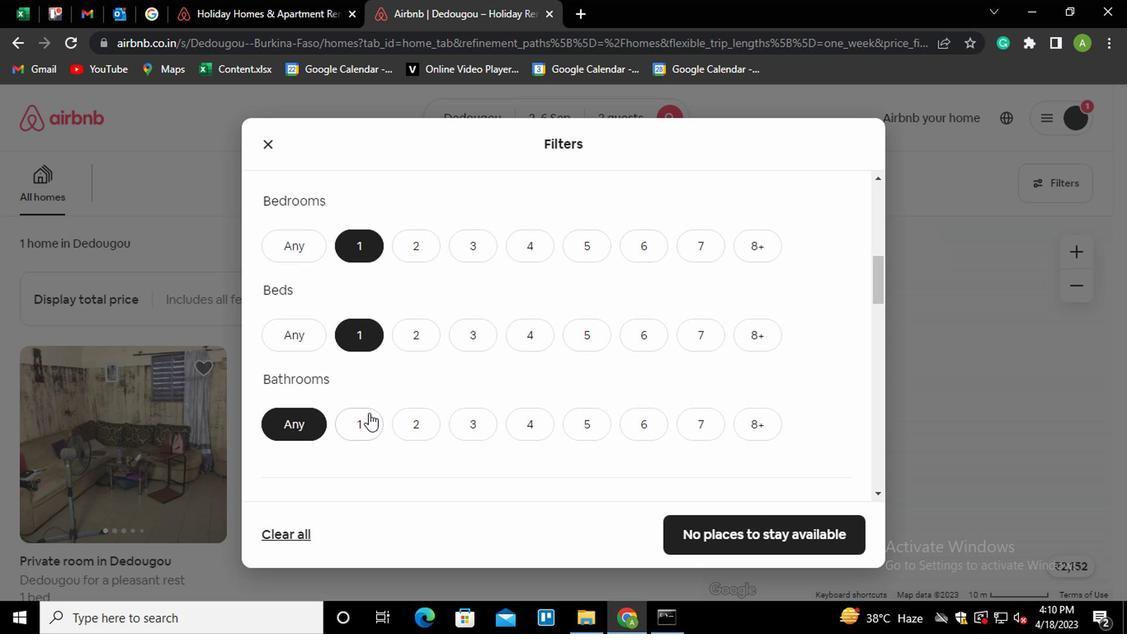 
Action: Mouse pressed left at (352, 424)
Screenshot: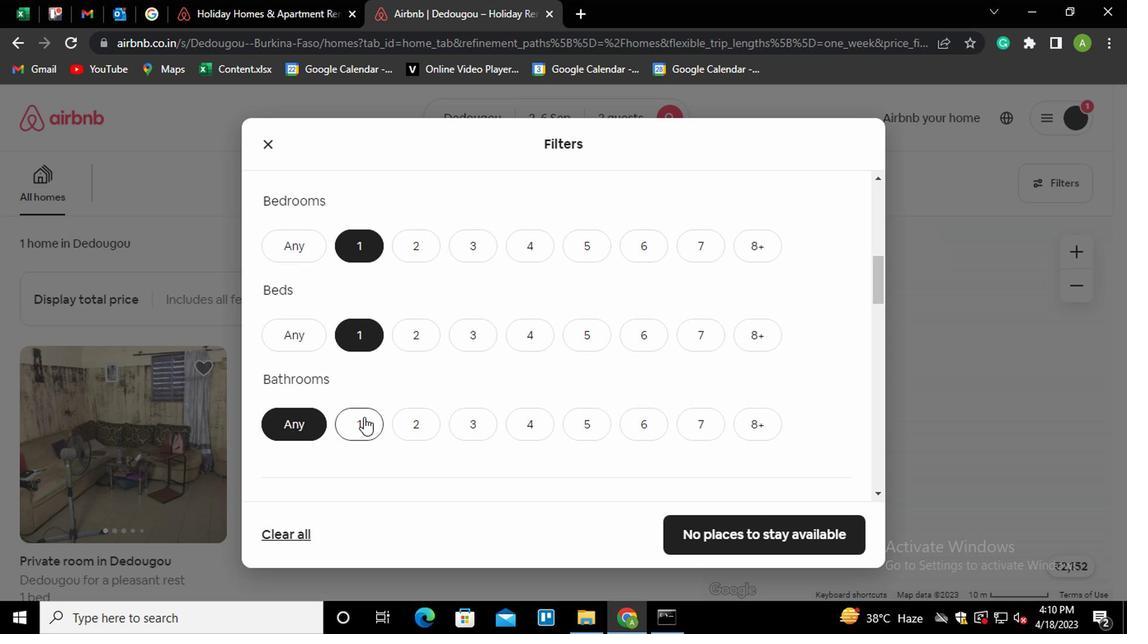
Action: Mouse moved to (501, 393)
Screenshot: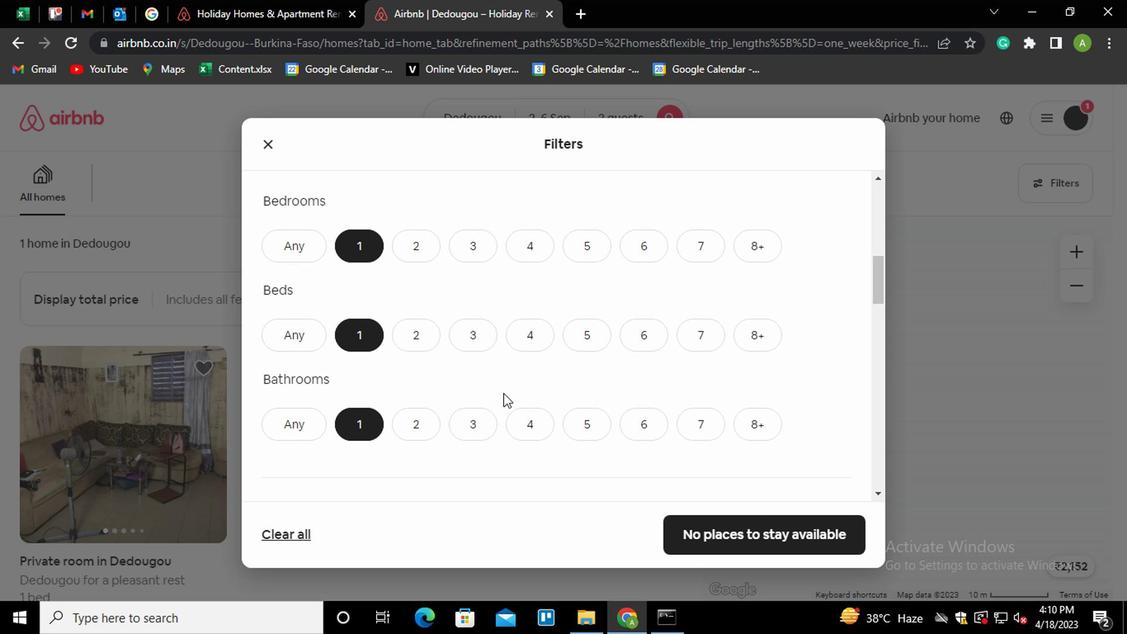 
Action: Mouse scrolled (501, 392) with delta (0, -1)
Screenshot: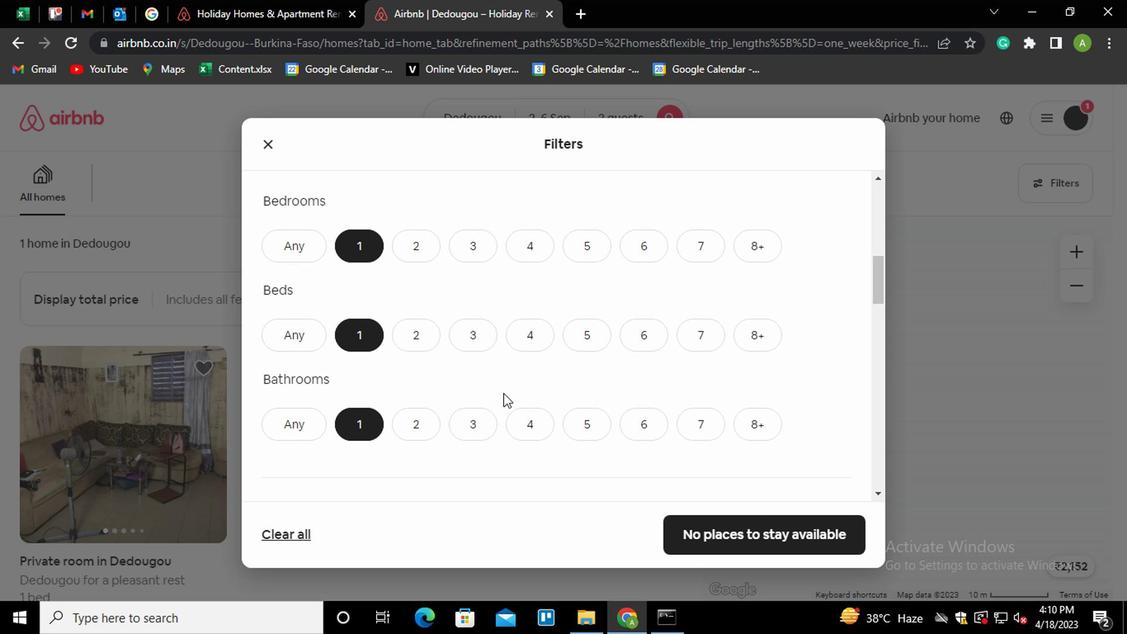 
Action: Mouse scrolled (501, 392) with delta (0, -1)
Screenshot: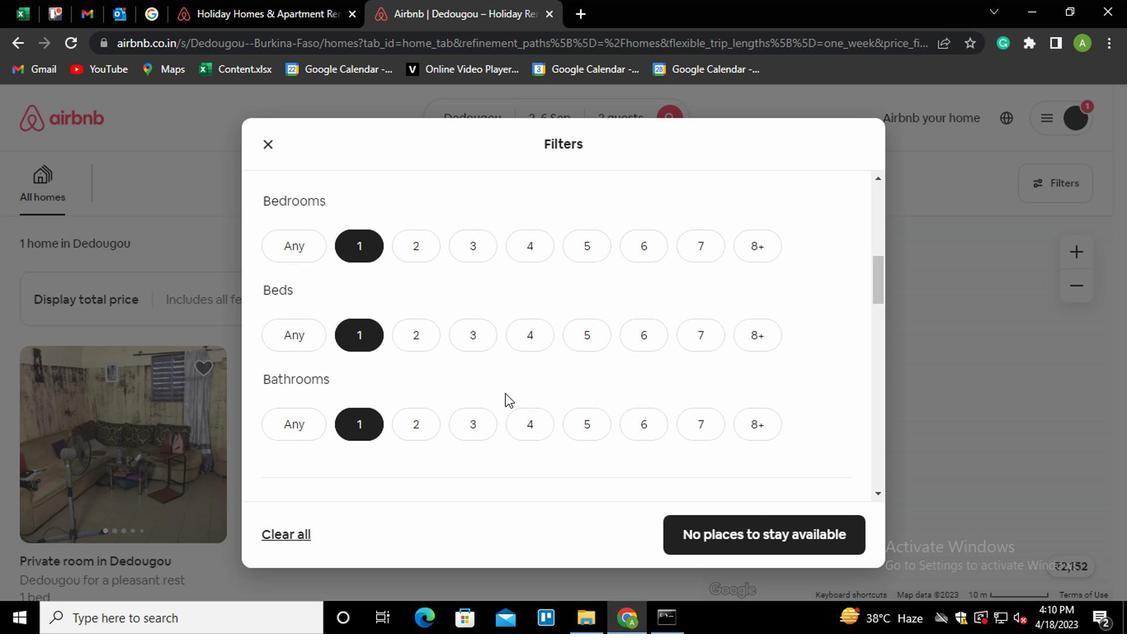 
Action: Mouse scrolled (501, 392) with delta (0, -1)
Screenshot: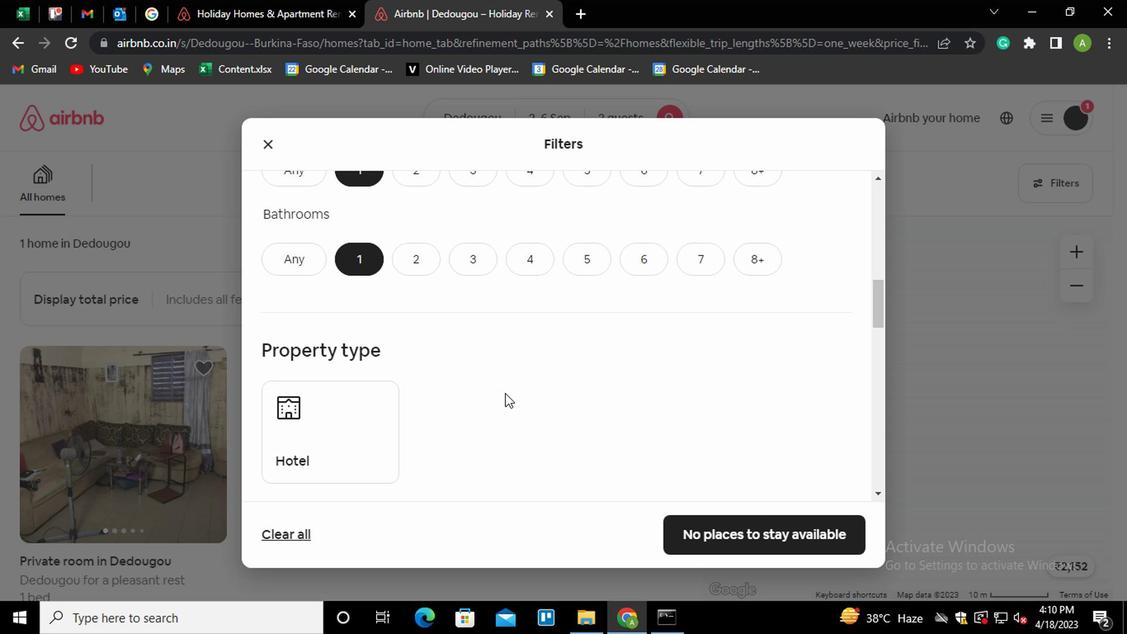 
Action: Mouse moved to (344, 354)
Screenshot: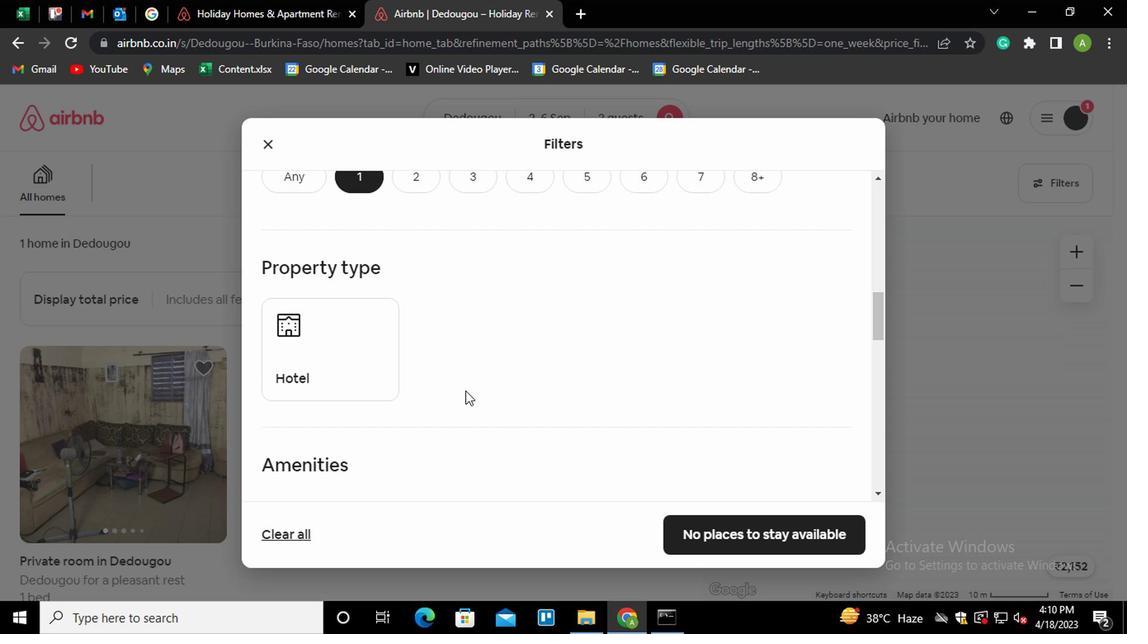 
Action: Mouse pressed left at (344, 354)
Screenshot: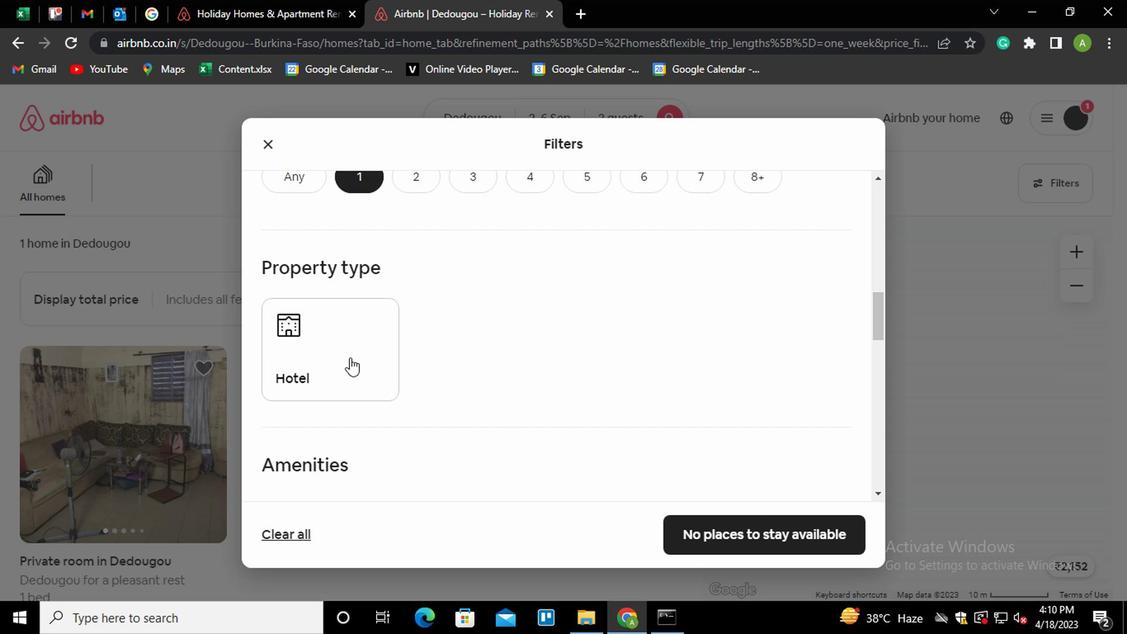 
Action: Mouse moved to (581, 388)
Screenshot: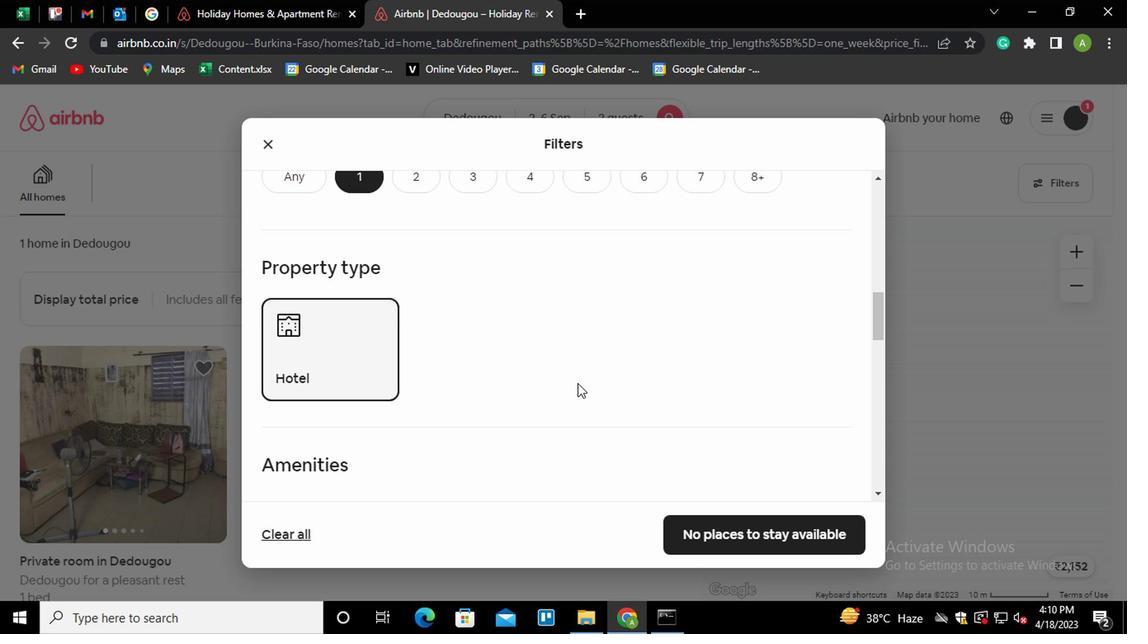 
Action: Mouse scrolled (581, 387) with delta (0, 0)
Screenshot: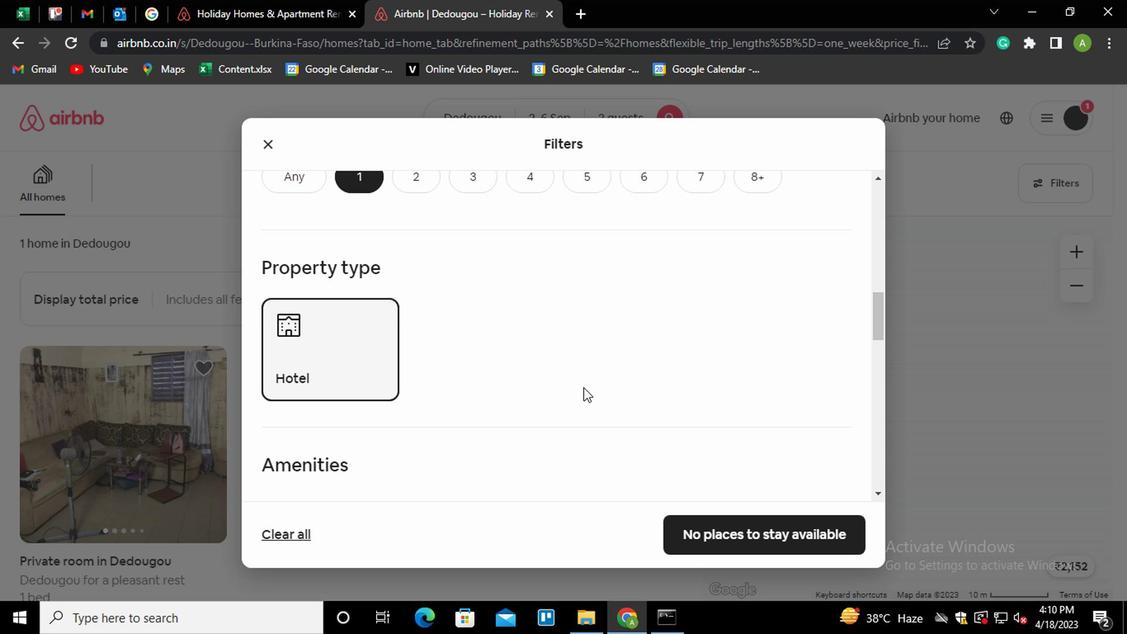 
Action: Mouse scrolled (581, 387) with delta (0, 0)
Screenshot: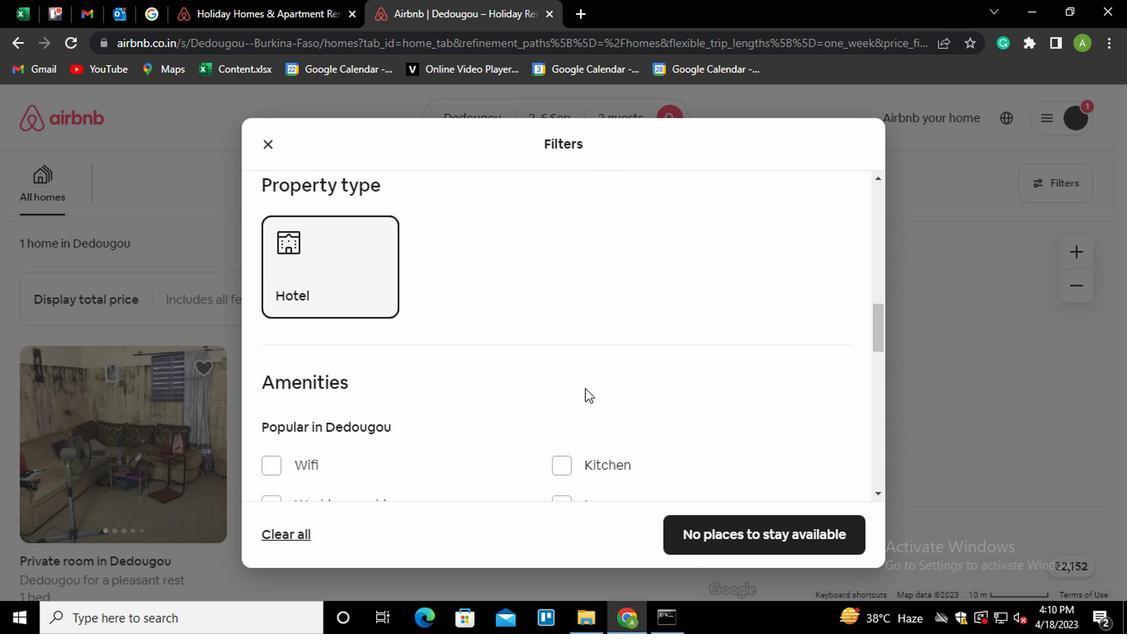 
Action: Mouse moved to (455, 455)
Screenshot: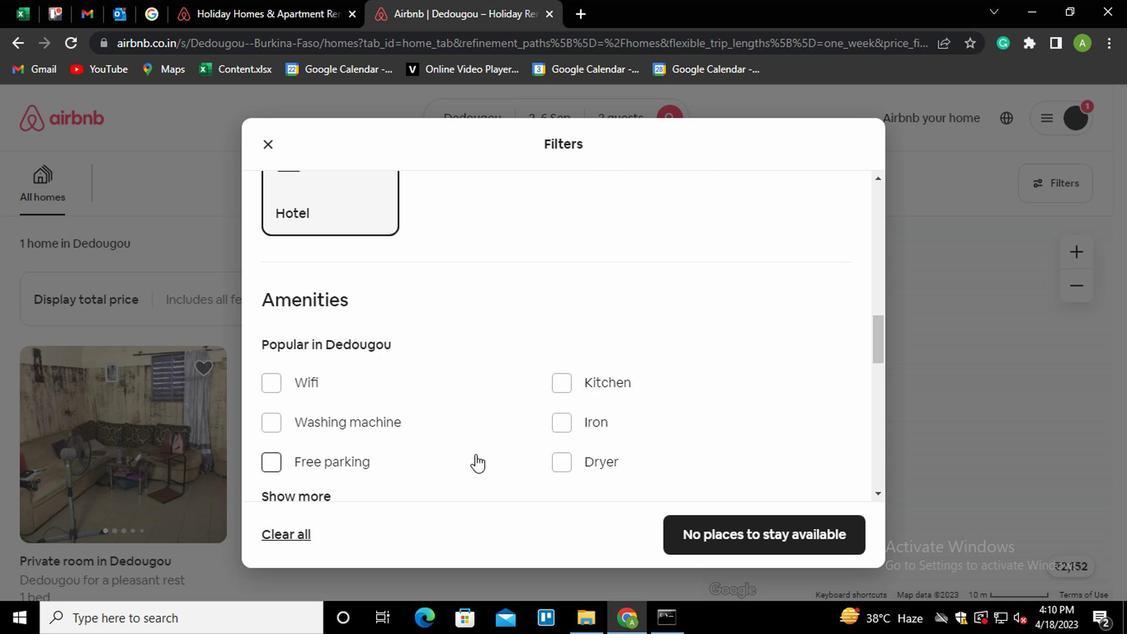 
Action: Mouse scrolled (455, 454) with delta (0, -1)
Screenshot: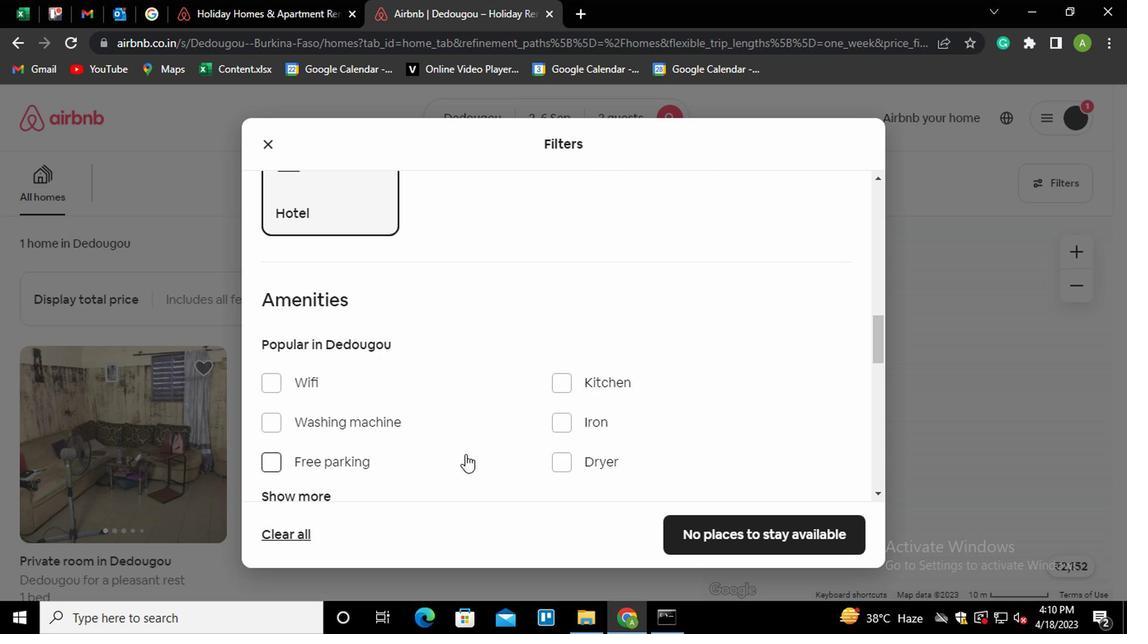 
Action: Mouse moved to (304, 418)
Screenshot: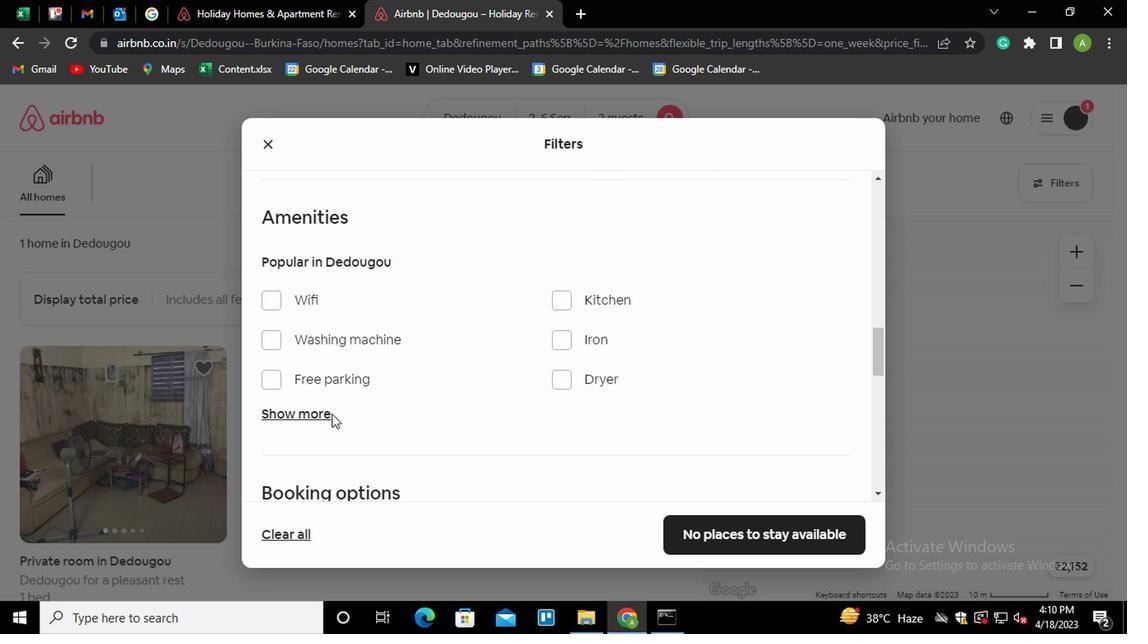 
Action: Mouse pressed left at (304, 418)
Screenshot: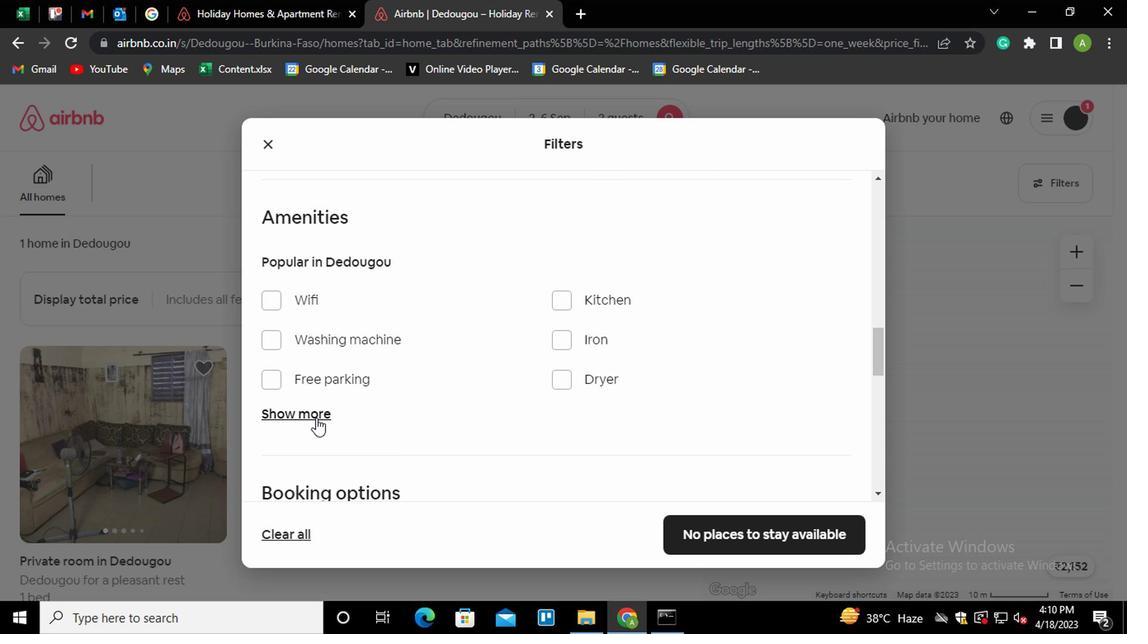 
Action: Mouse moved to (462, 372)
Screenshot: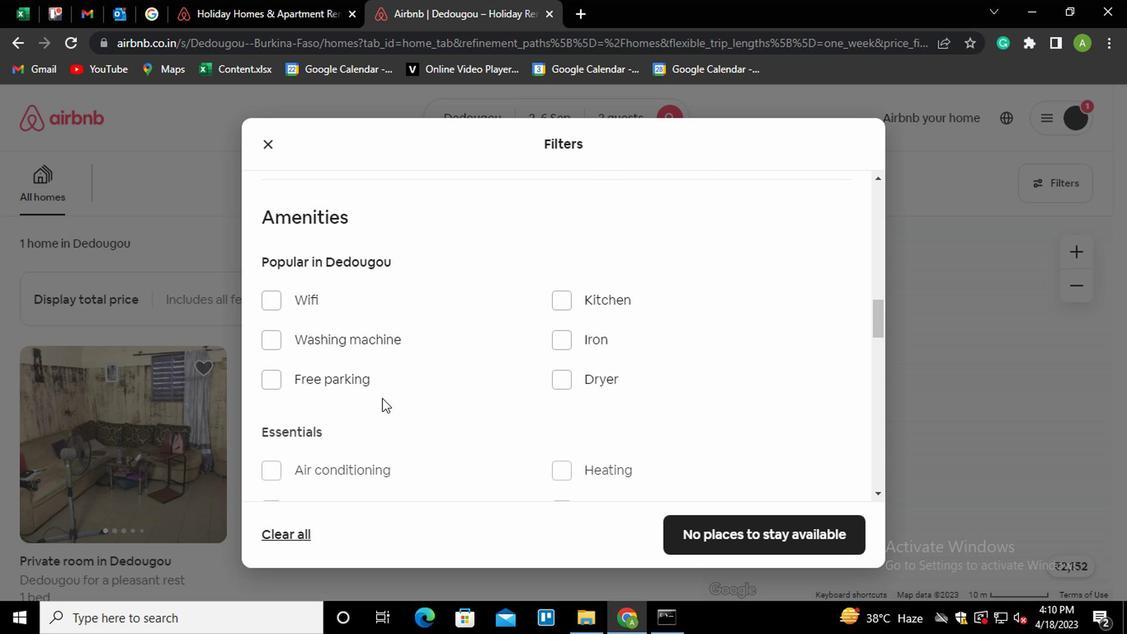 
Action: Mouse scrolled (462, 371) with delta (0, -1)
Screenshot: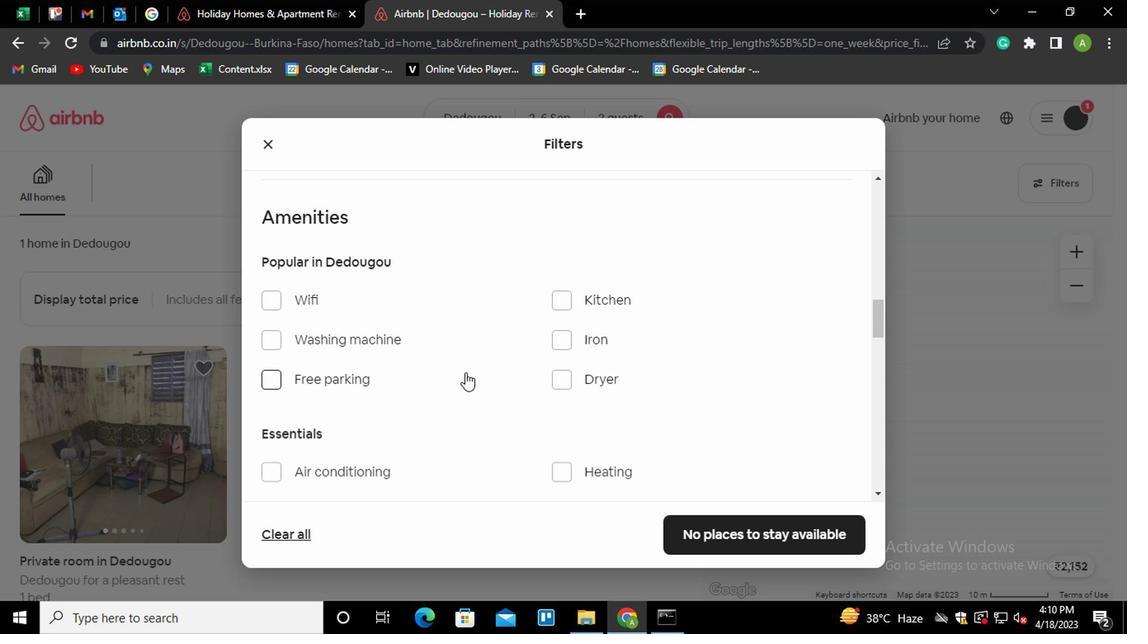 
Action: Mouse moved to (275, 393)
Screenshot: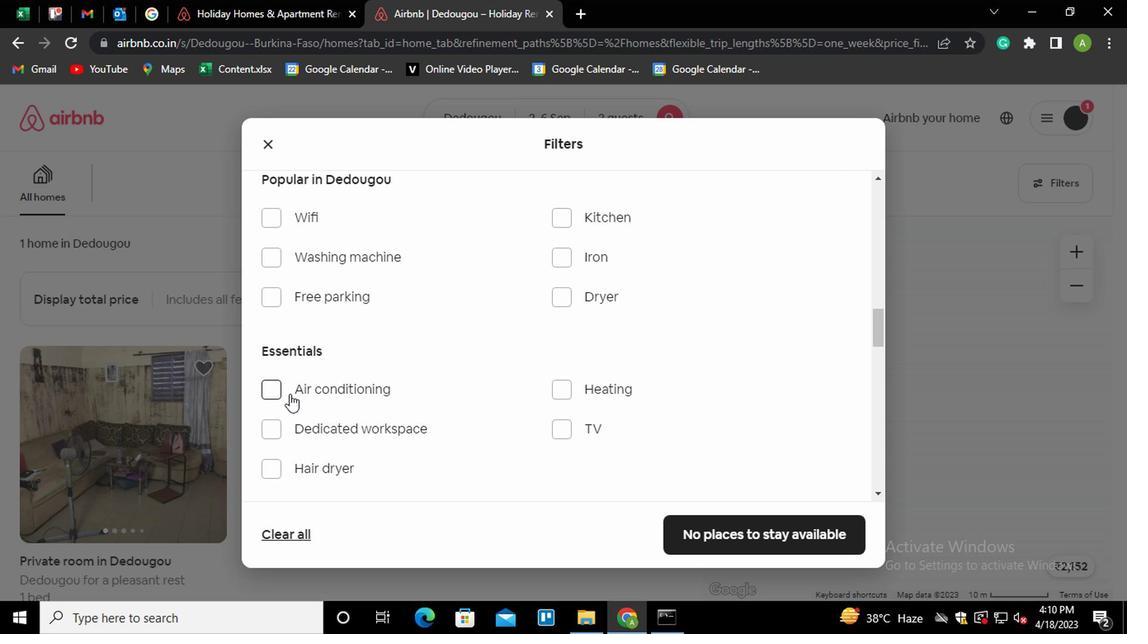
Action: Mouse pressed left at (275, 393)
Screenshot: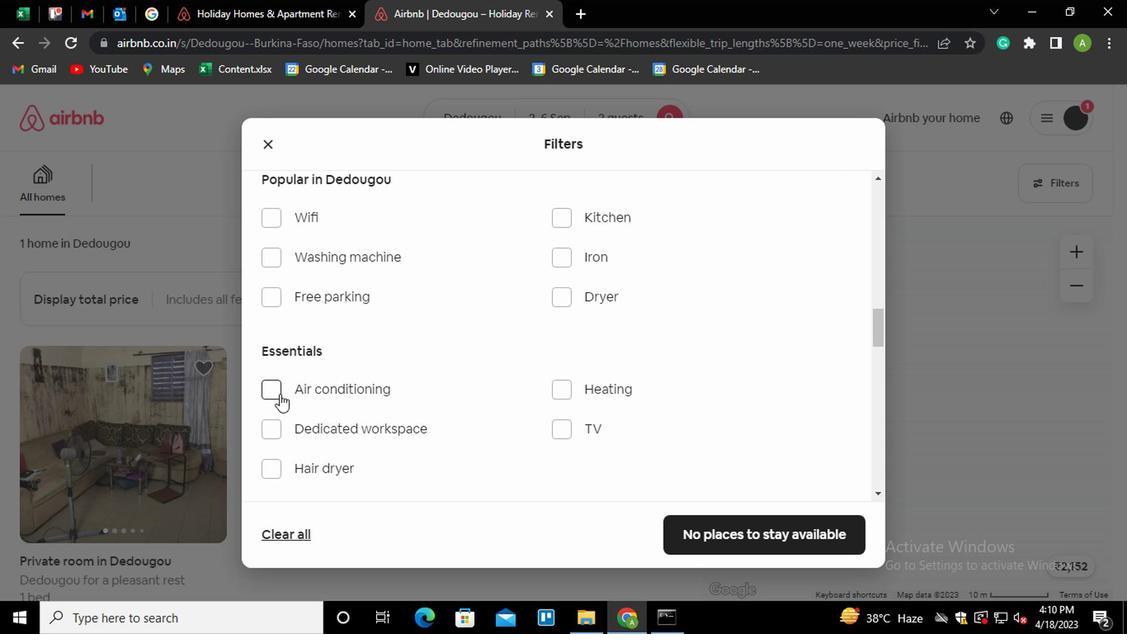 
Action: Mouse moved to (429, 384)
Screenshot: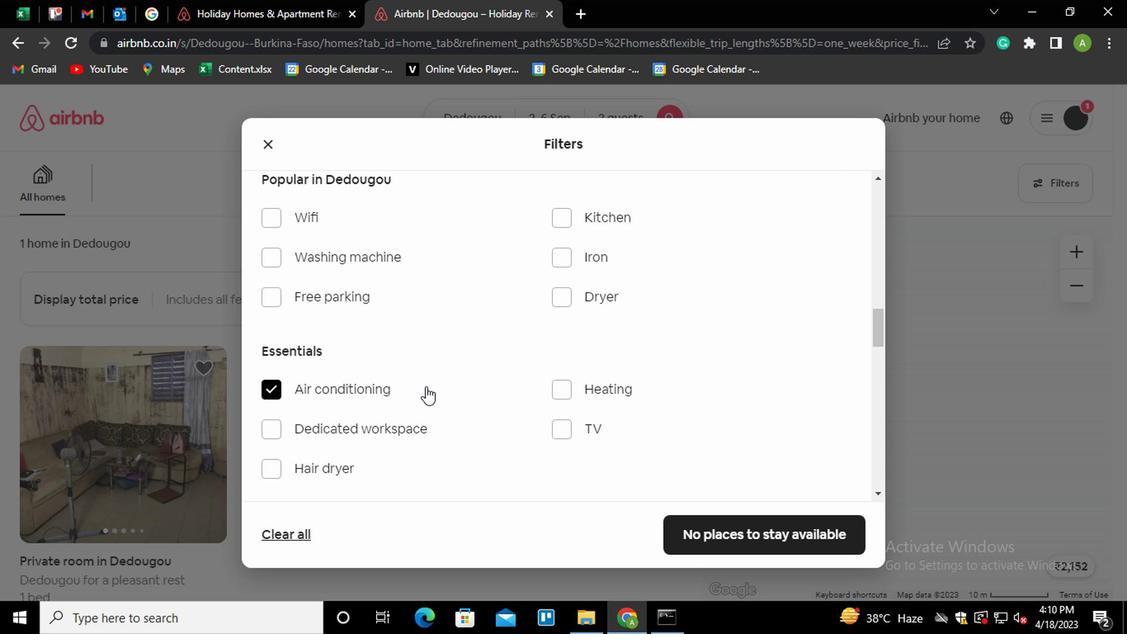 
Action: Mouse scrolled (429, 383) with delta (0, 0)
Screenshot: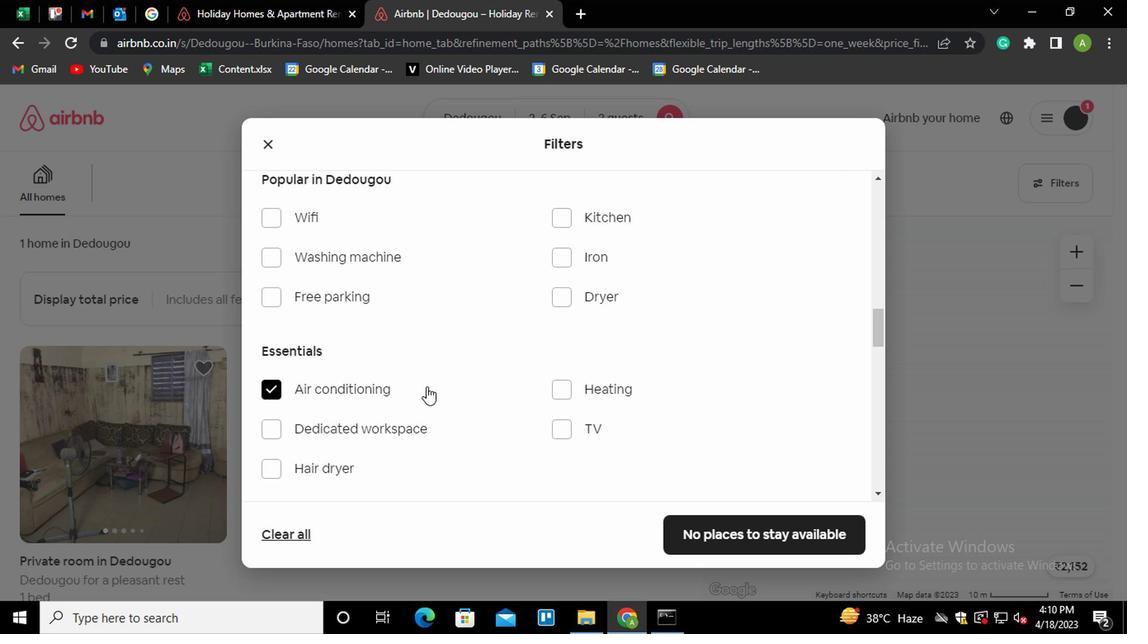 
Action: Mouse scrolled (429, 383) with delta (0, 0)
Screenshot: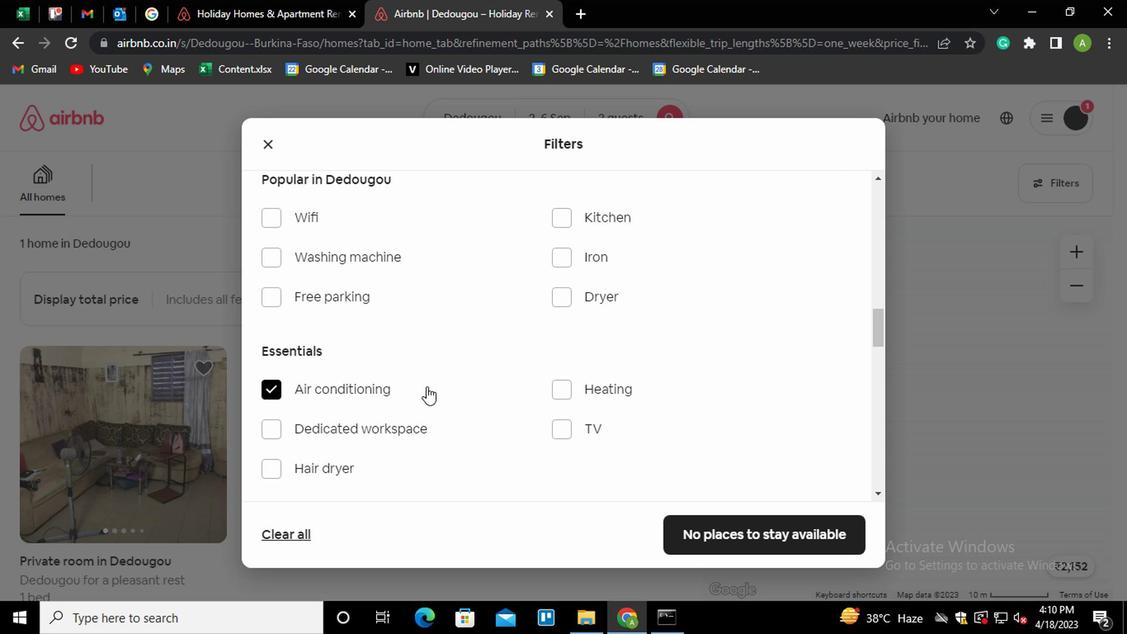 
Action: Mouse scrolled (429, 383) with delta (0, 0)
Screenshot: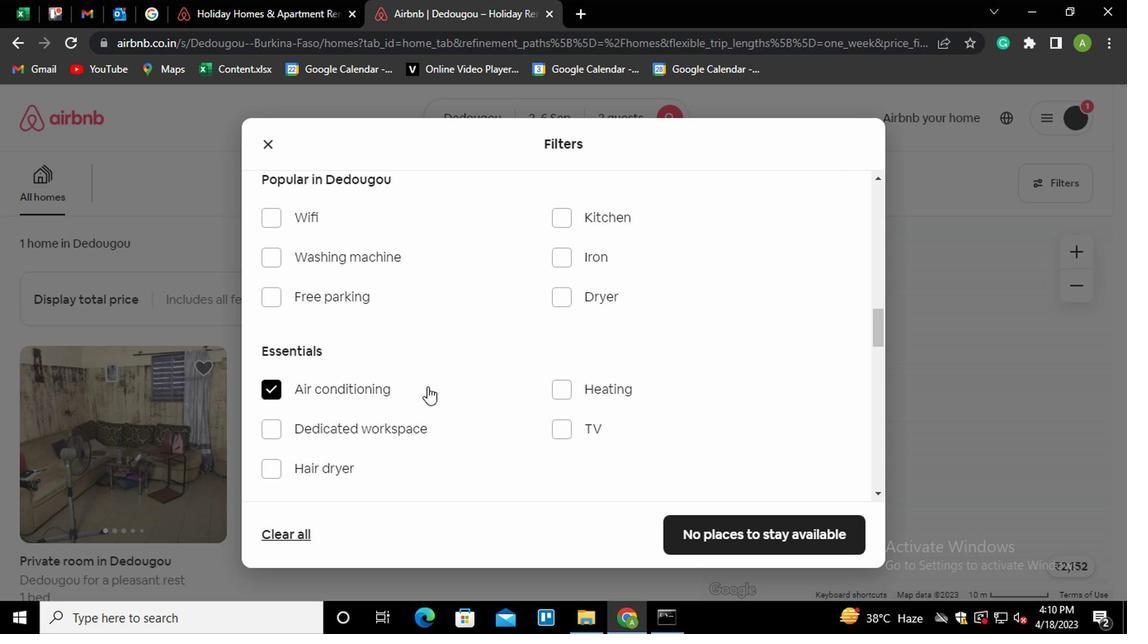 
Action: Mouse scrolled (429, 383) with delta (0, 0)
Screenshot: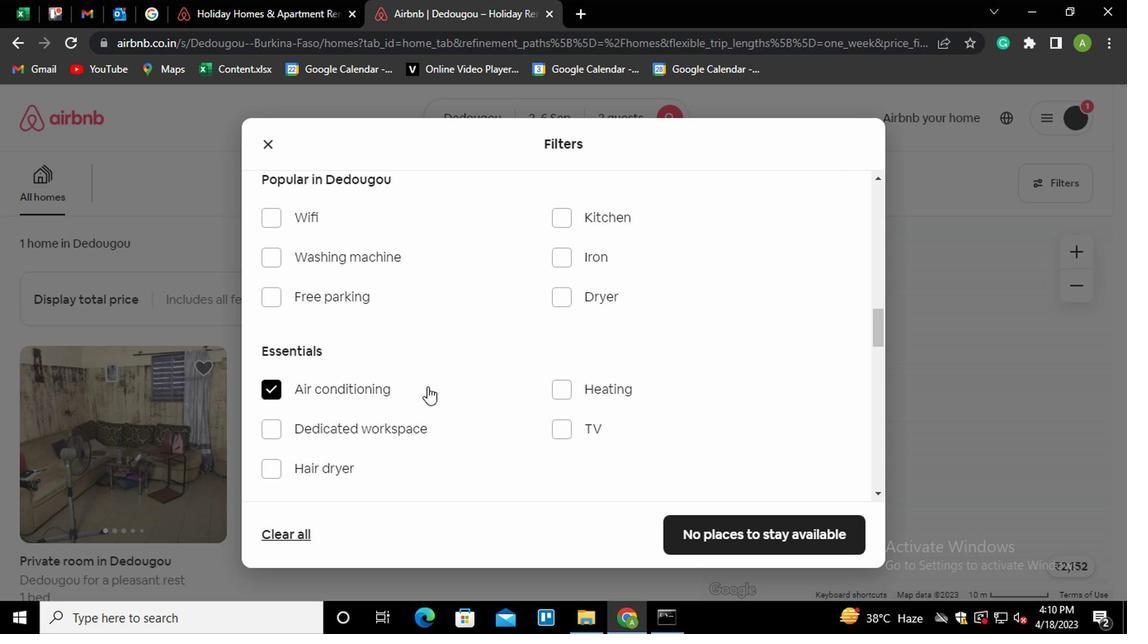 
Action: Mouse scrolled (429, 383) with delta (0, 0)
Screenshot: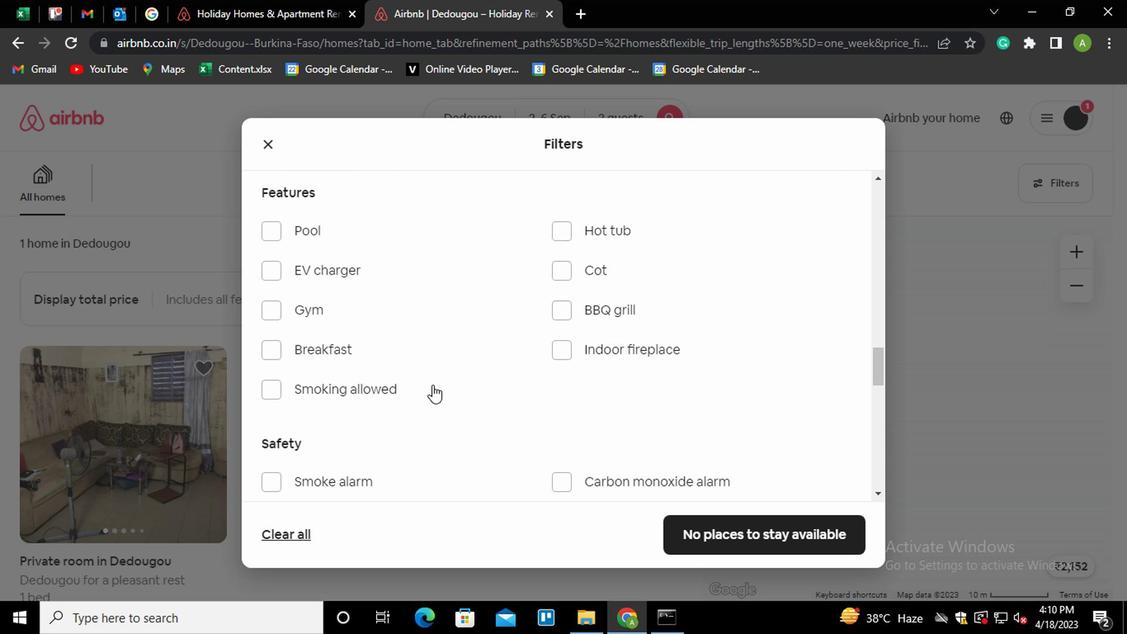 
Action: Mouse scrolled (429, 383) with delta (0, 0)
Screenshot: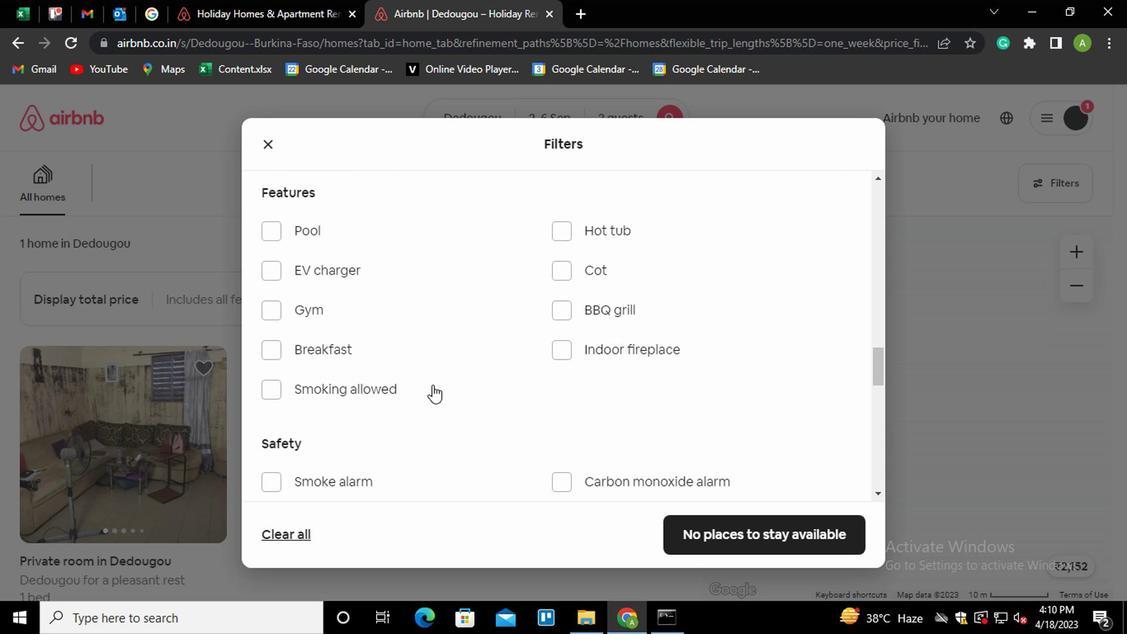 
Action: Mouse scrolled (429, 383) with delta (0, 0)
Screenshot: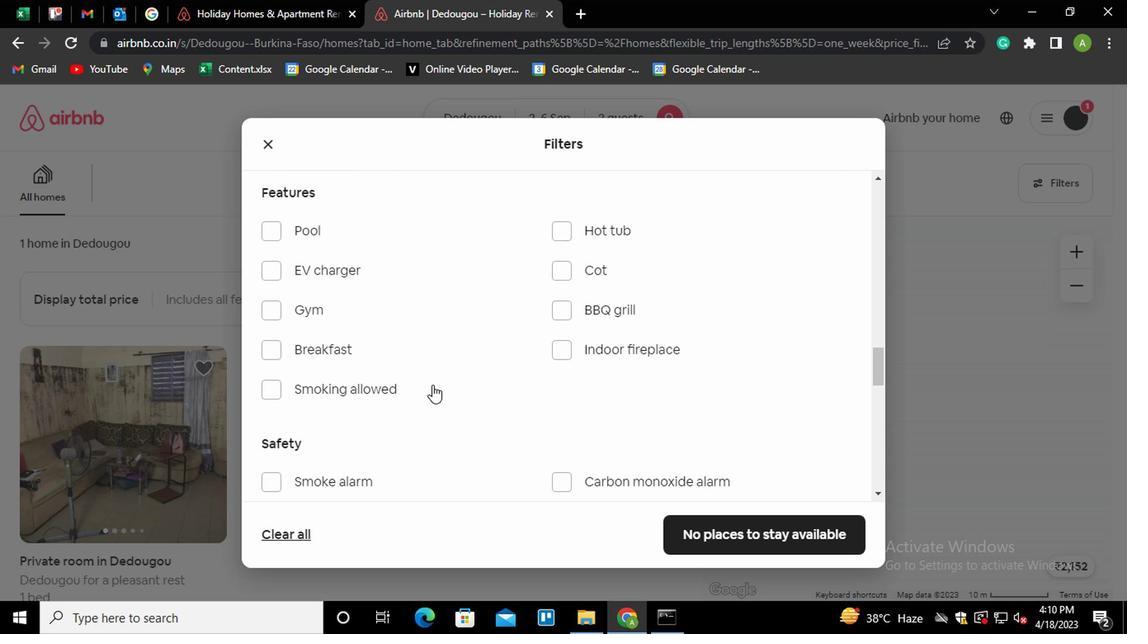 
Action: Mouse scrolled (429, 383) with delta (0, 0)
Screenshot: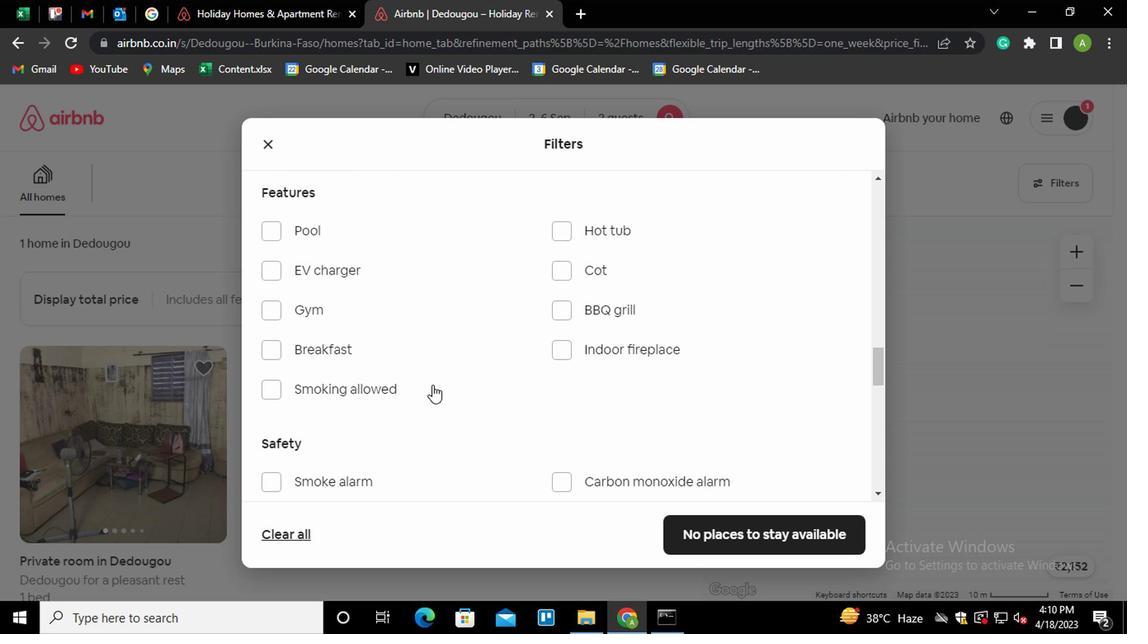 
Action: Mouse moved to (816, 380)
Screenshot: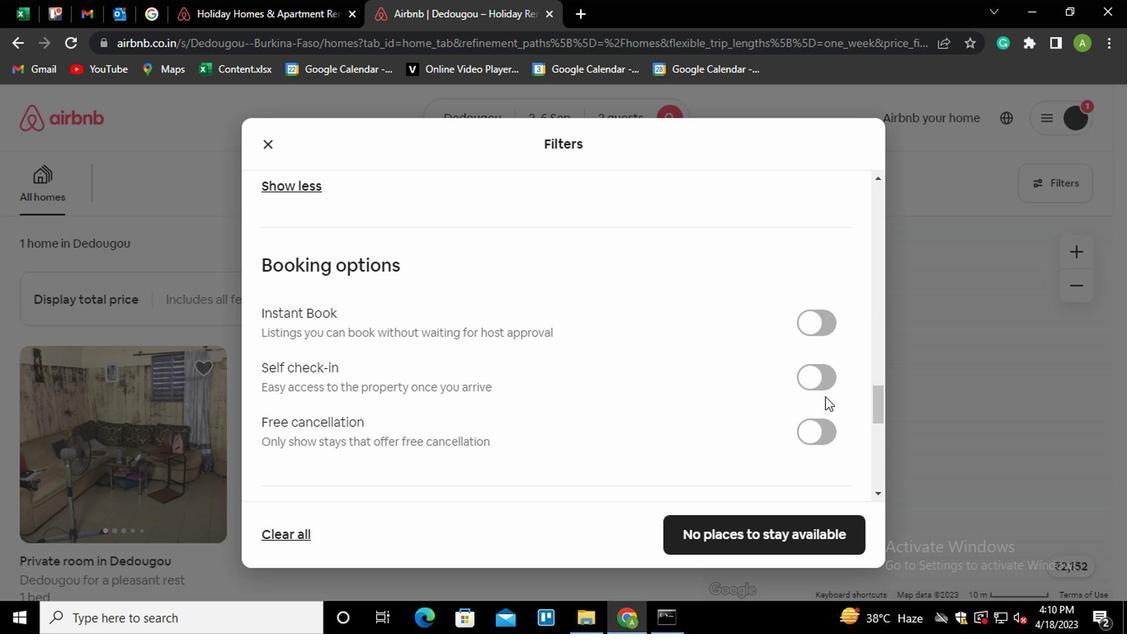 
Action: Mouse pressed left at (816, 380)
Screenshot: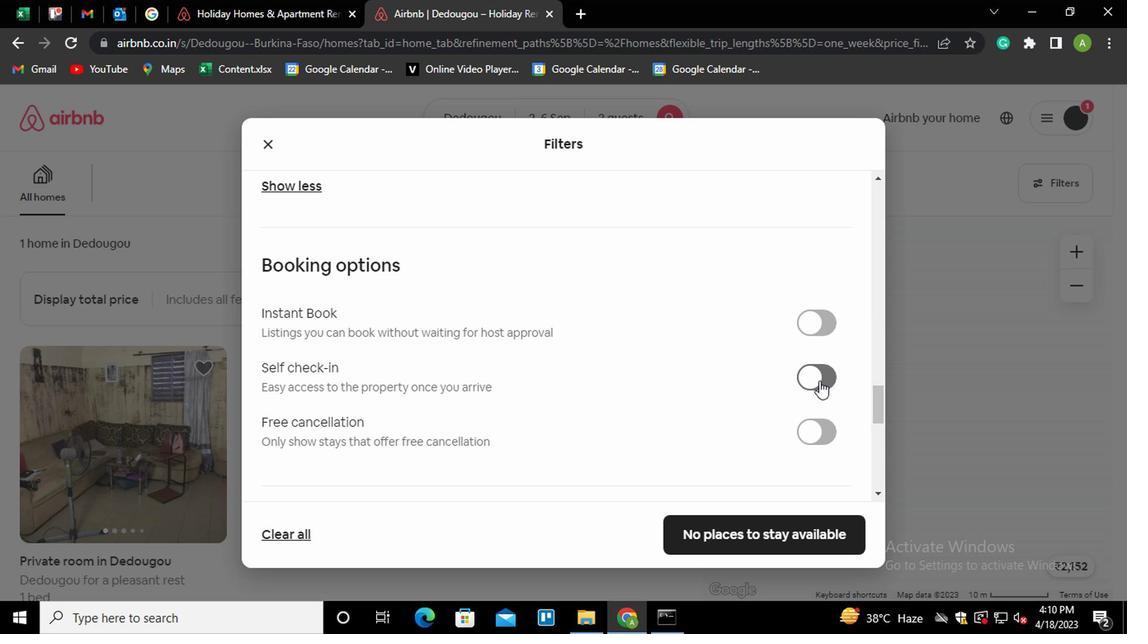 
Action: Mouse moved to (624, 410)
Screenshot: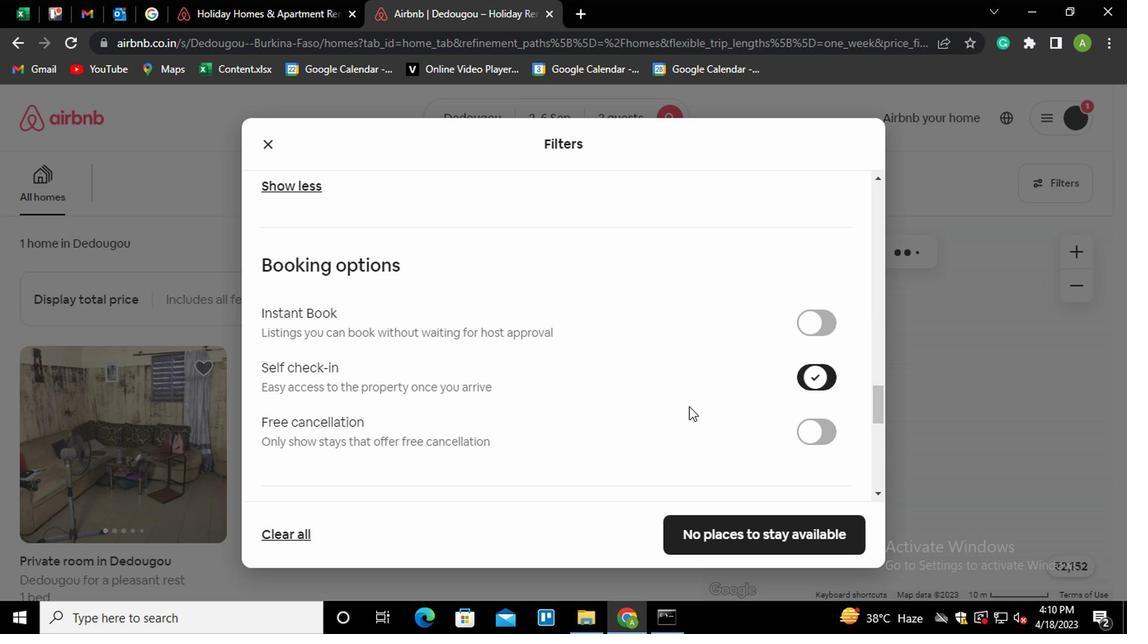 
Action: Mouse scrolled (624, 409) with delta (0, -1)
Screenshot: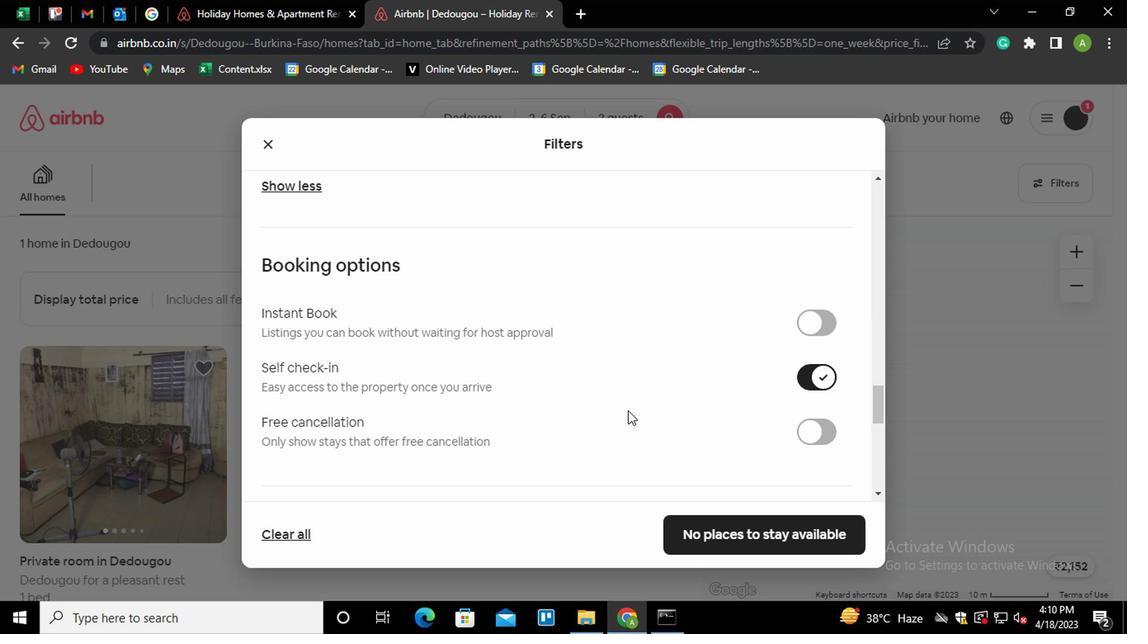 
Action: Mouse scrolled (624, 409) with delta (0, -1)
Screenshot: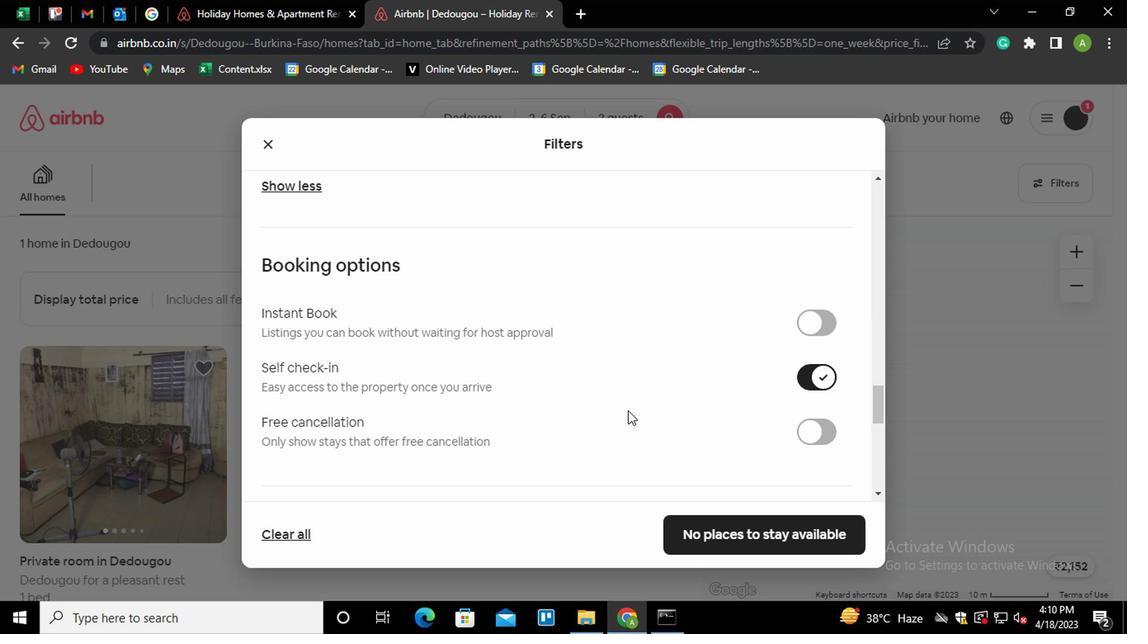 
Action: Mouse scrolled (624, 409) with delta (0, -1)
Screenshot: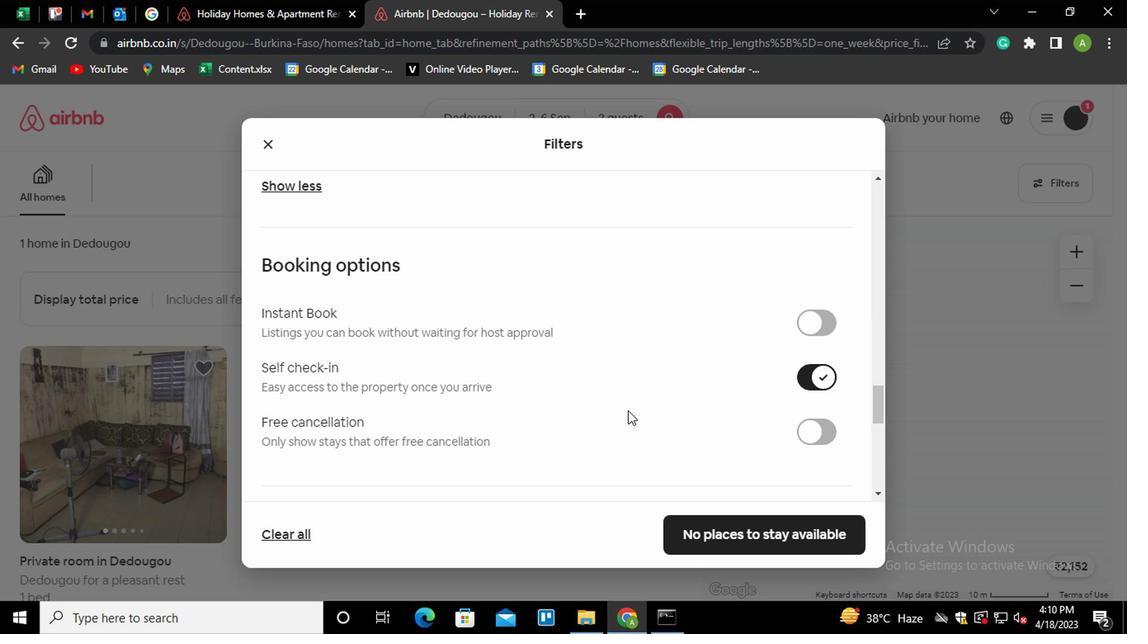 
Action: Mouse scrolled (624, 409) with delta (0, -1)
Screenshot: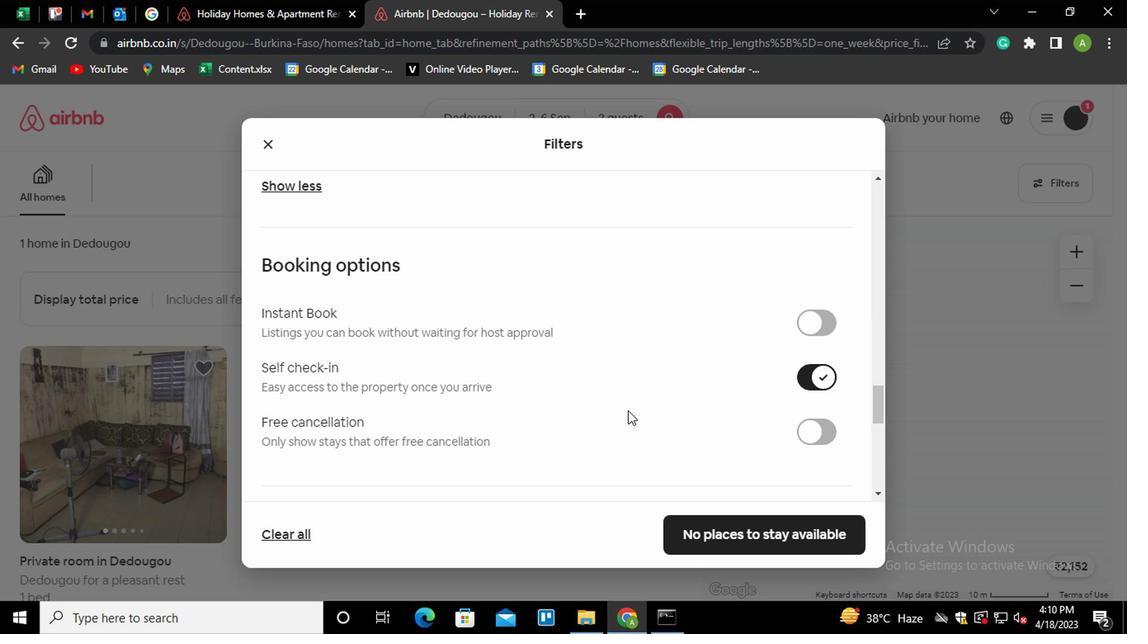 
Action: Mouse scrolled (624, 409) with delta (0, -1)
Screenshot: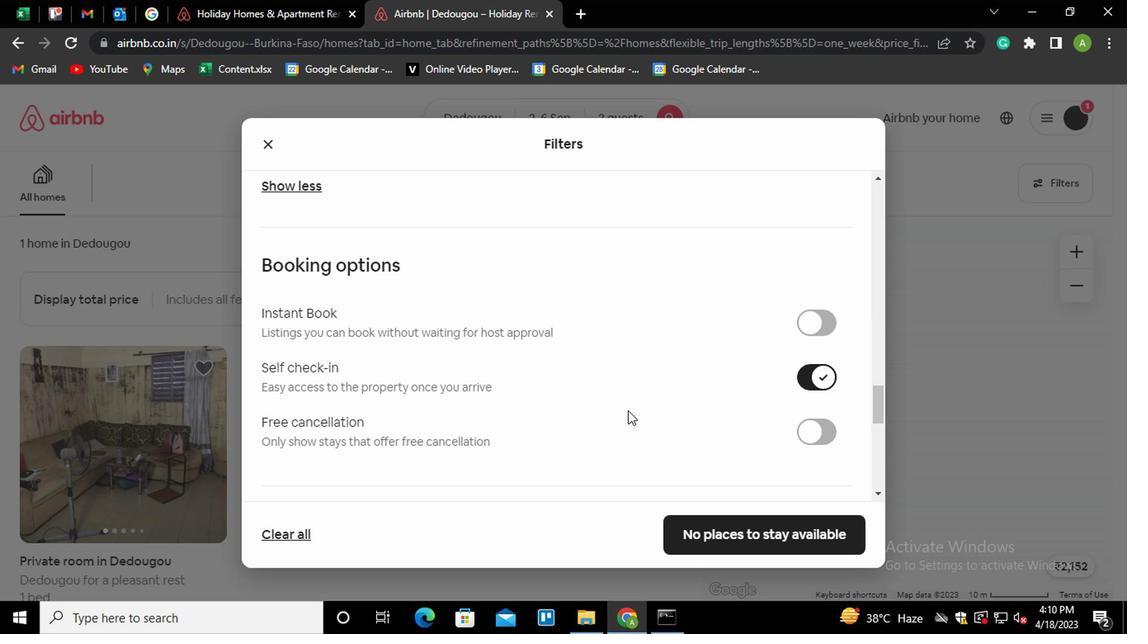 
Action: Mouse scrolled (624, 409) with delta (0, -1)
Screenshot: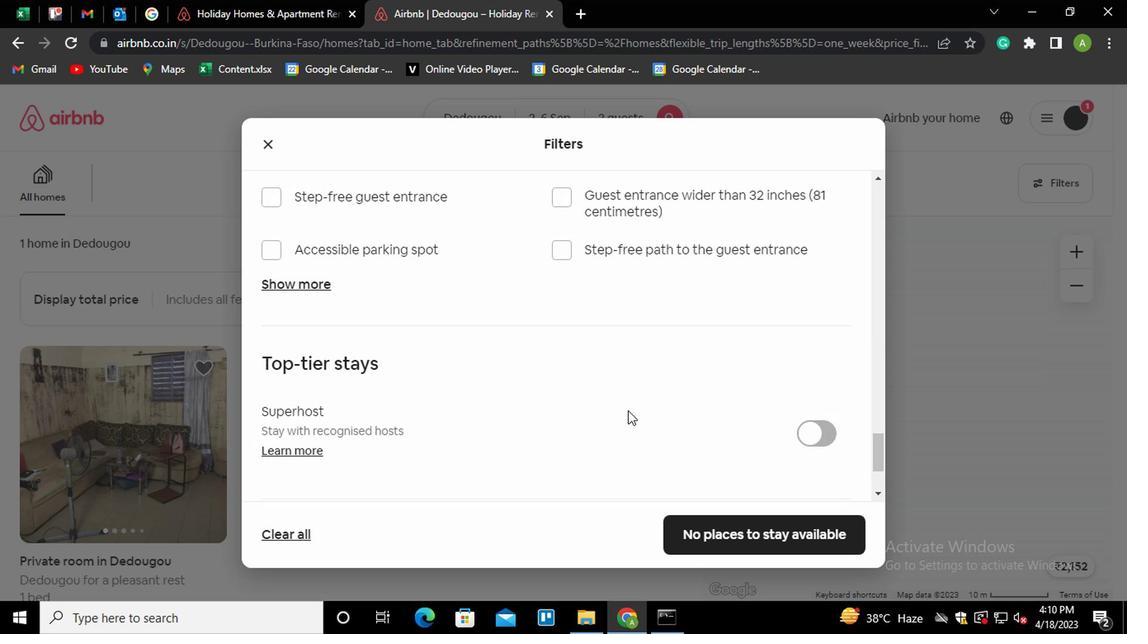 
Action: Mouse scrolled (624, 409) with delta (0, -1)
Screenshot: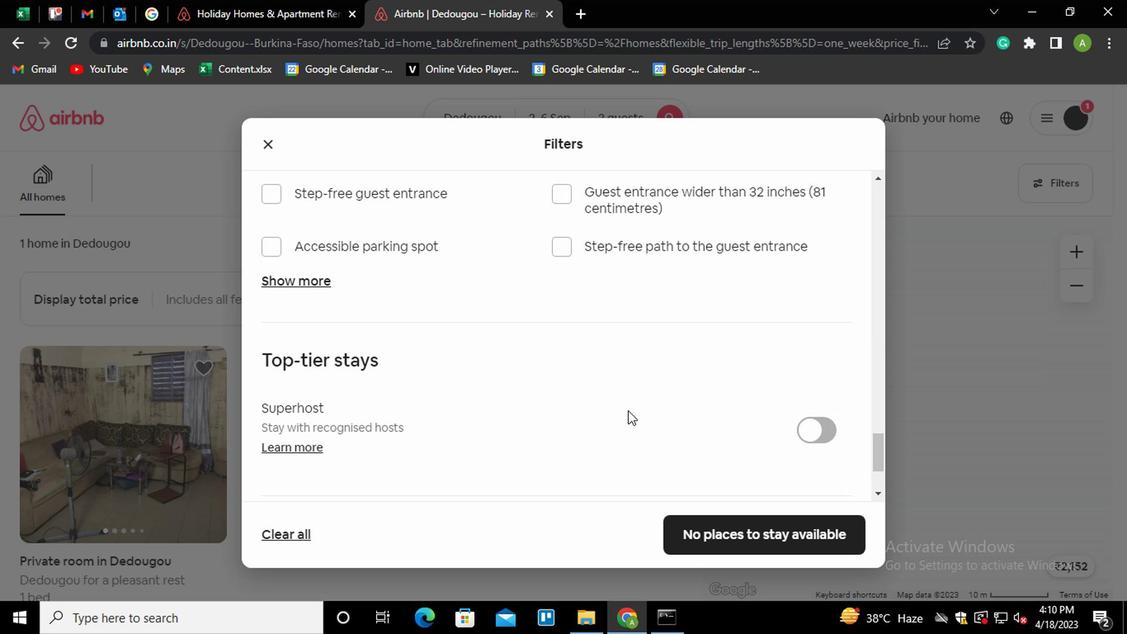 
Action: Mouse scrolled (624, 409) with delta (0, -1)
Screenshot: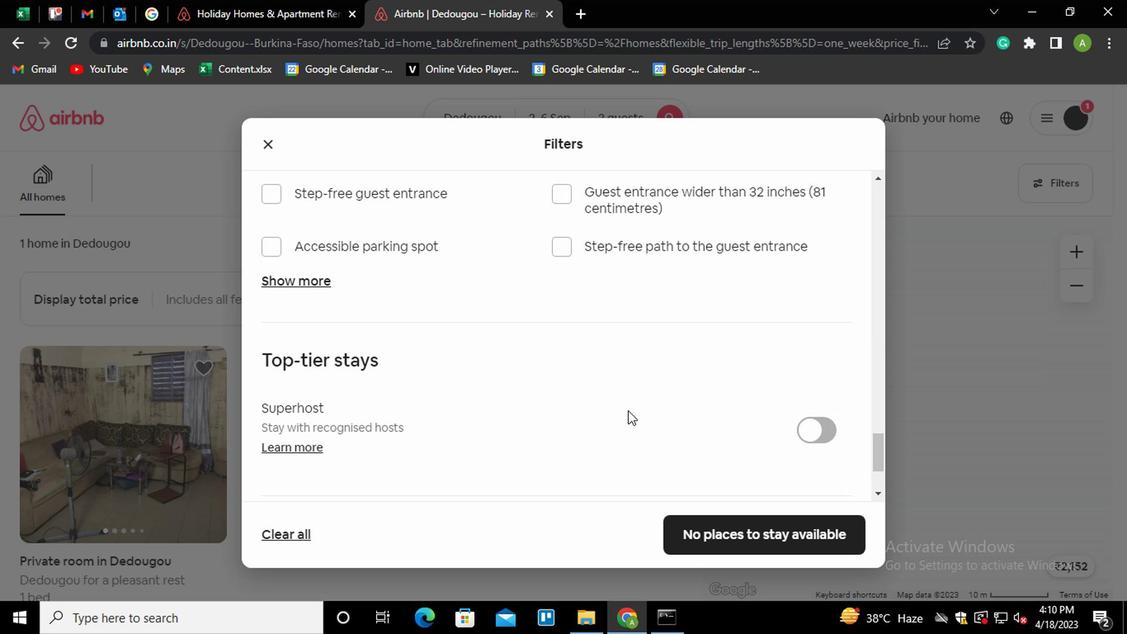 
Action: Mouse scrolled (624, 409) with delta (0, -1)
Screenshot: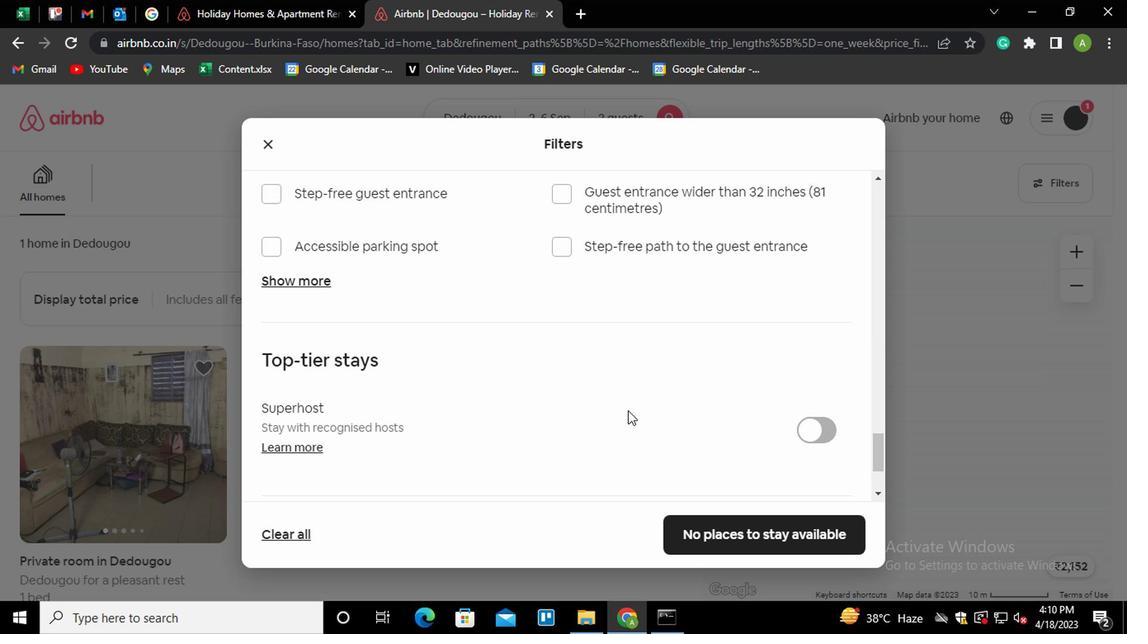 
Action: Mouse moved to (783, 533)
Screenshot: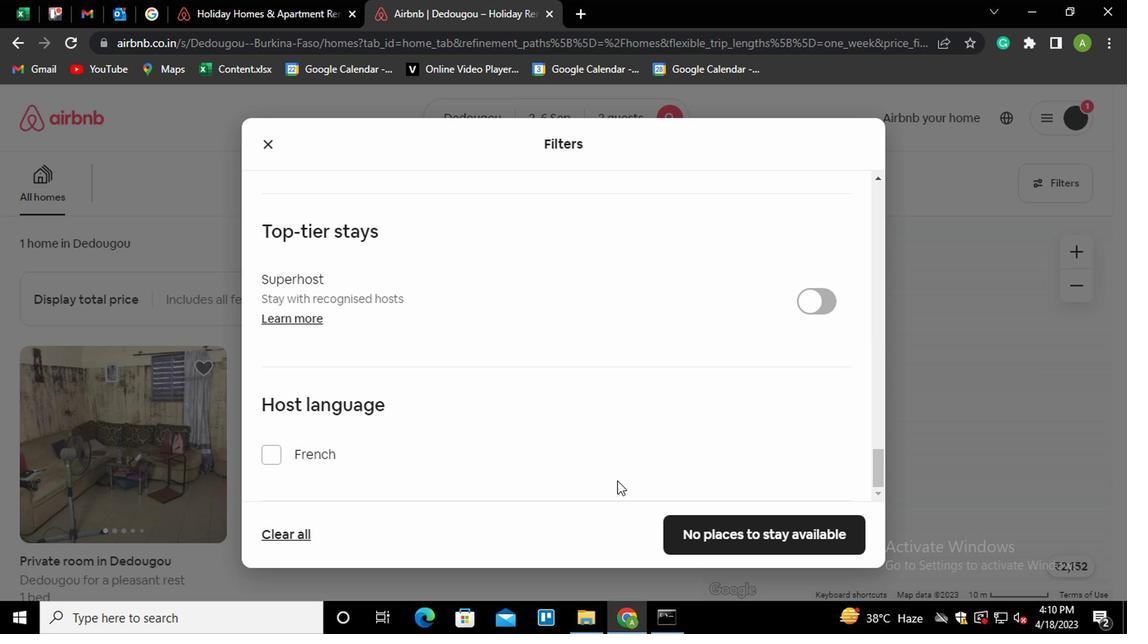 
Action: Mouse pressed left at (783, 533)
Screenshot: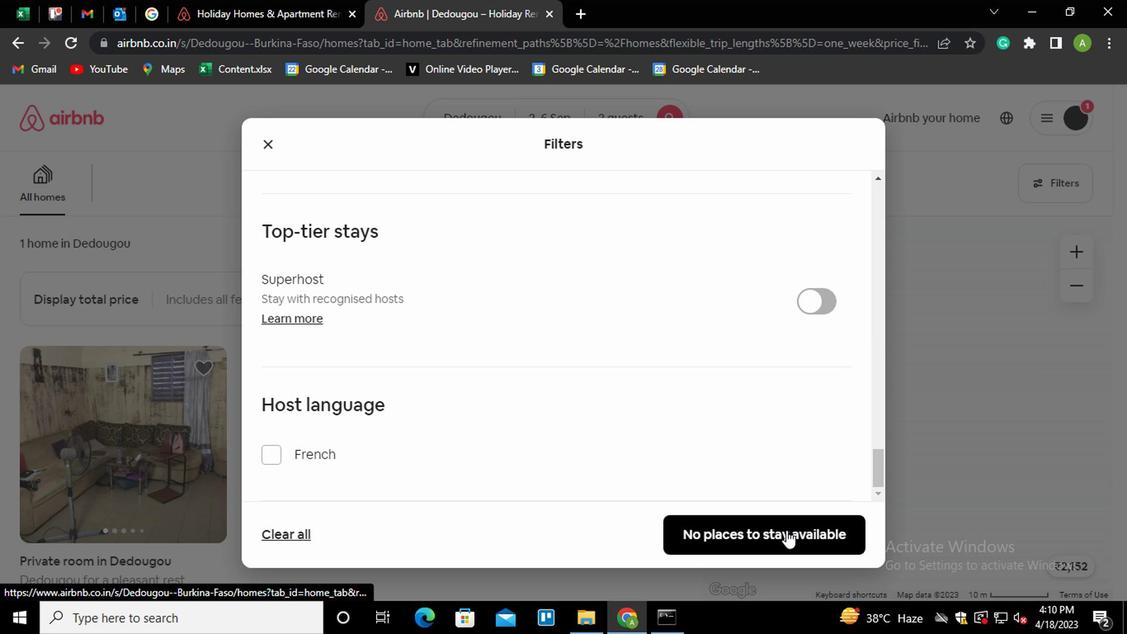 
Action: Mouse moved to (785, 533)
Screenshot: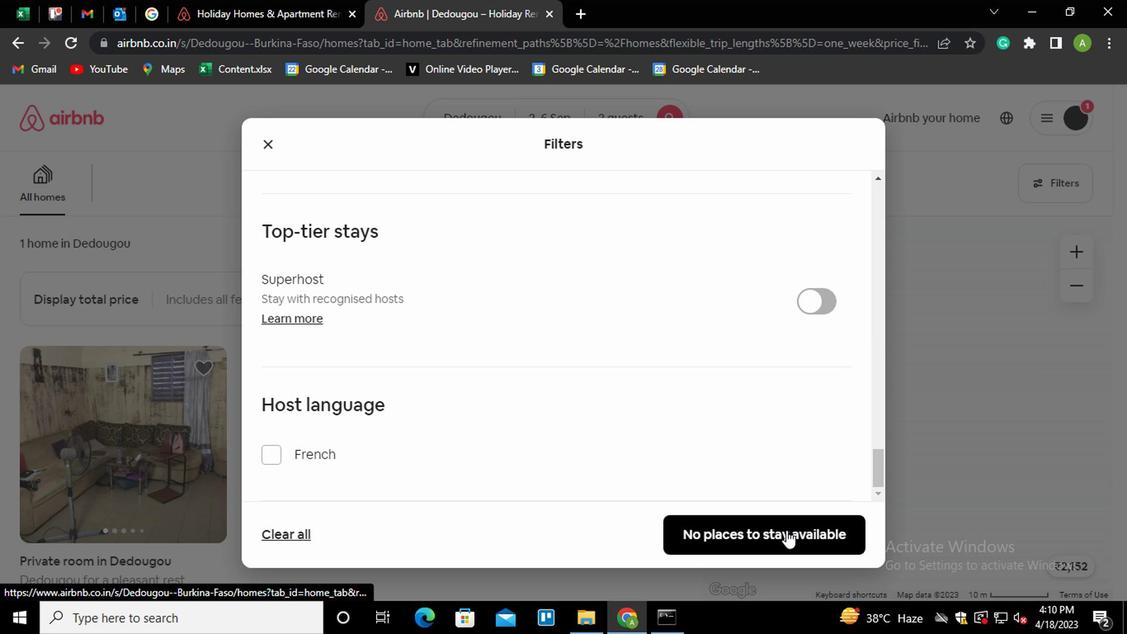 
